 Task: Look for space in Uzhhorod, Ukraine from 12th August, 2023 to 16th August, 2023 for 8 adults in price range Rs.10000 to Rs.16000. Place can be private room with 8 bedrooms having 8 beds and 8 bathrooms. Property type can be house, flat, guest house, hotel. Amenities needed are: wifi, TV, free parkinig on premises, gym, breakfast. Booking option can be shelf check-in. Required host language is English.
Action: Mouse moved to (435, 91)
Screenshot: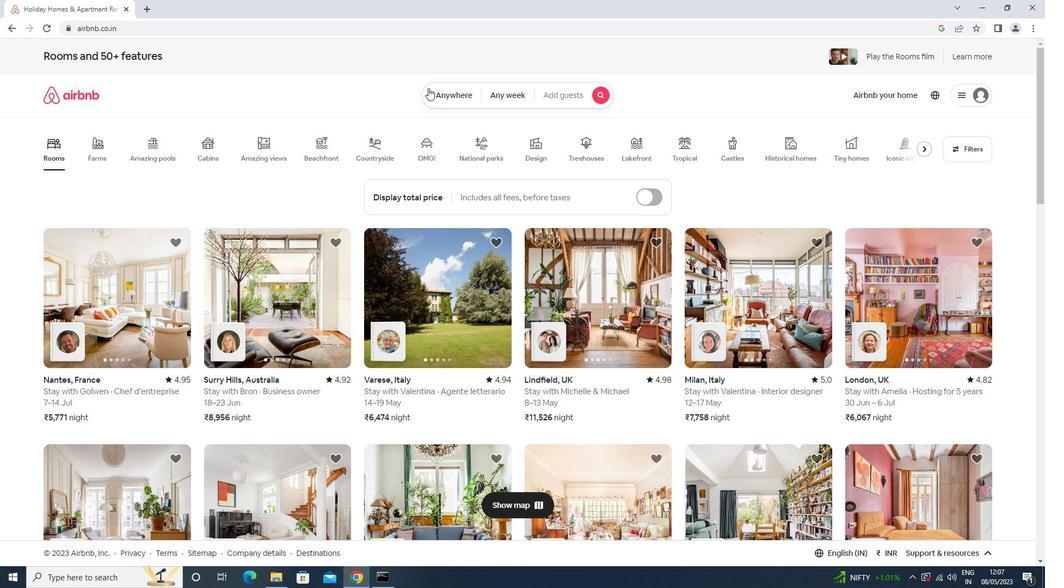 
Action: Mouse pressed left at (435, 91)
Screenshot: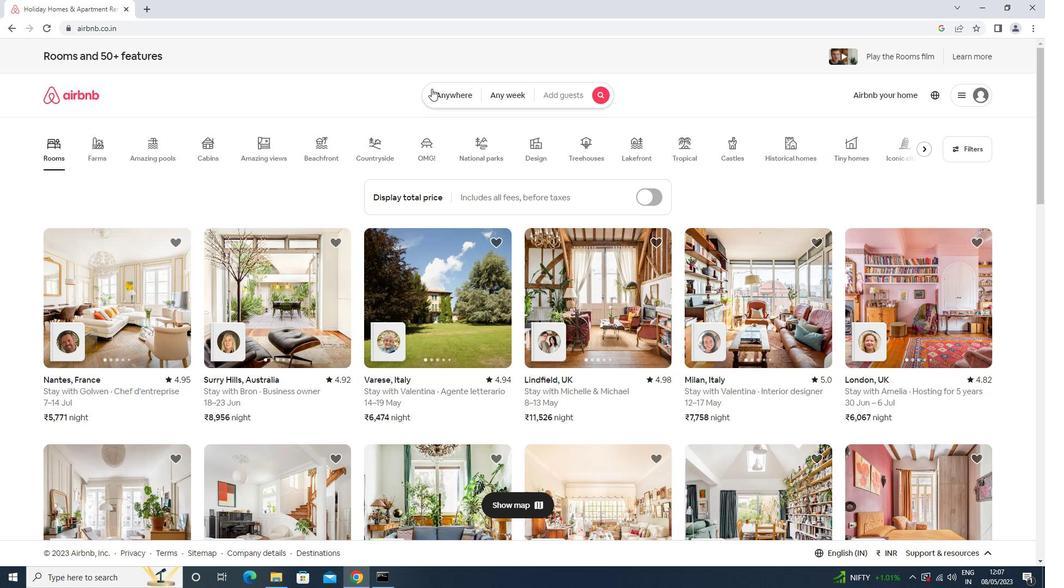 
Action: Mouse moved to (367, 136)
Screenshot: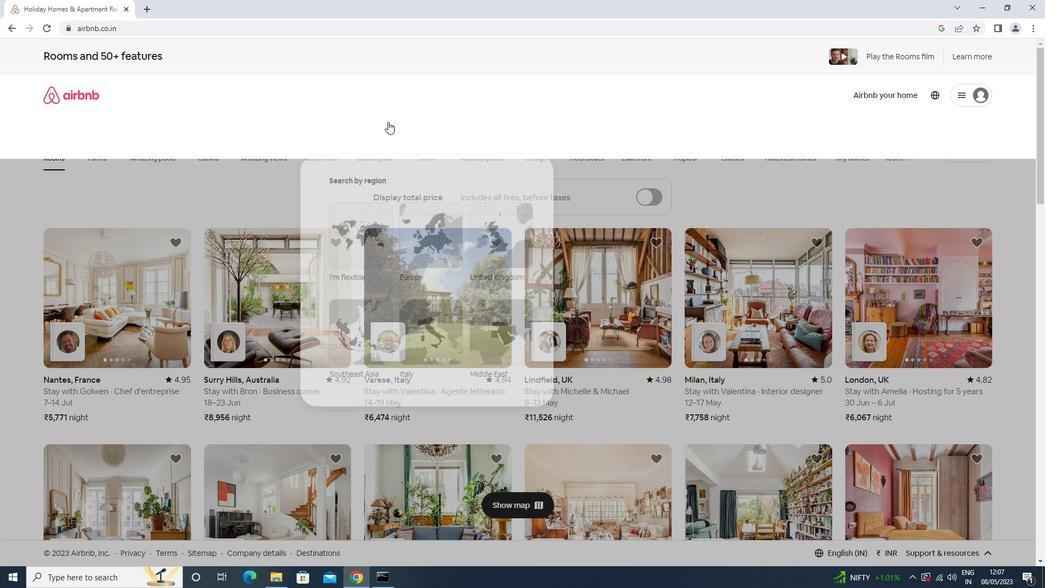 
Action: Mouse pressed left at (367, 136)
Screenshot: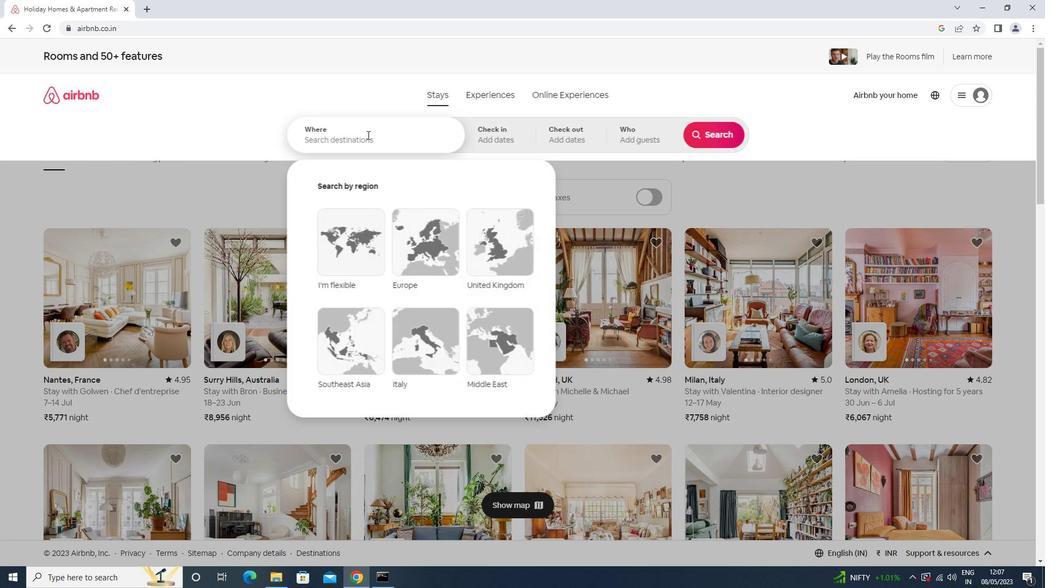 
Action: Key pressed <Key.shift>UZHHOROD,<Key.space><Key.shift><Key.shift><Key.shift><Key.shift><Key.shift><Key.shift><Key.shift><Key.shift><Key.shift><Key.shift><Key.shift>UL<Key.backspace>KRAIRE<Key.enter>
Screenshot: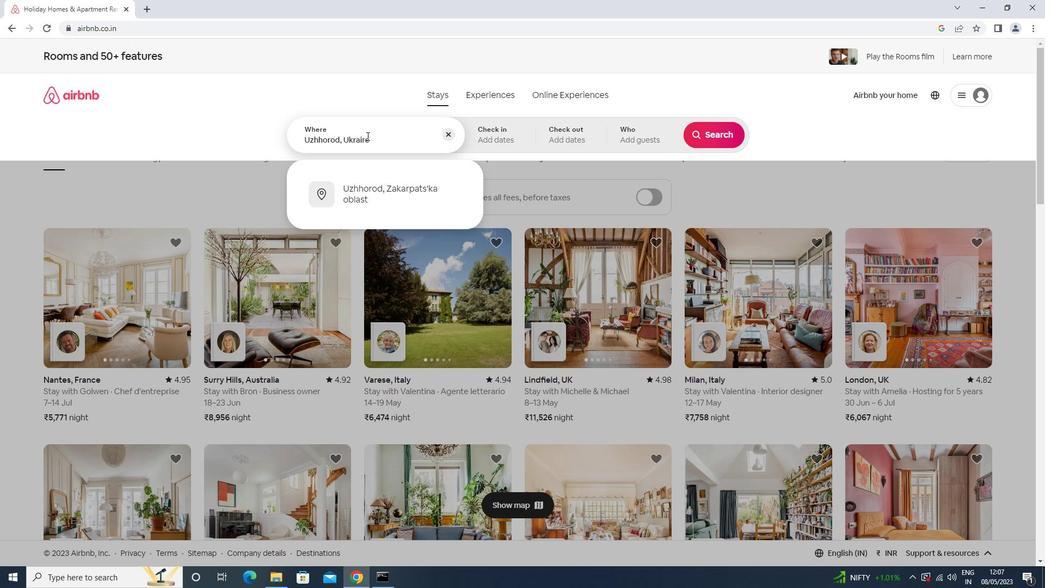 
Action: Mouse moved to (713, 222)
Screenshot: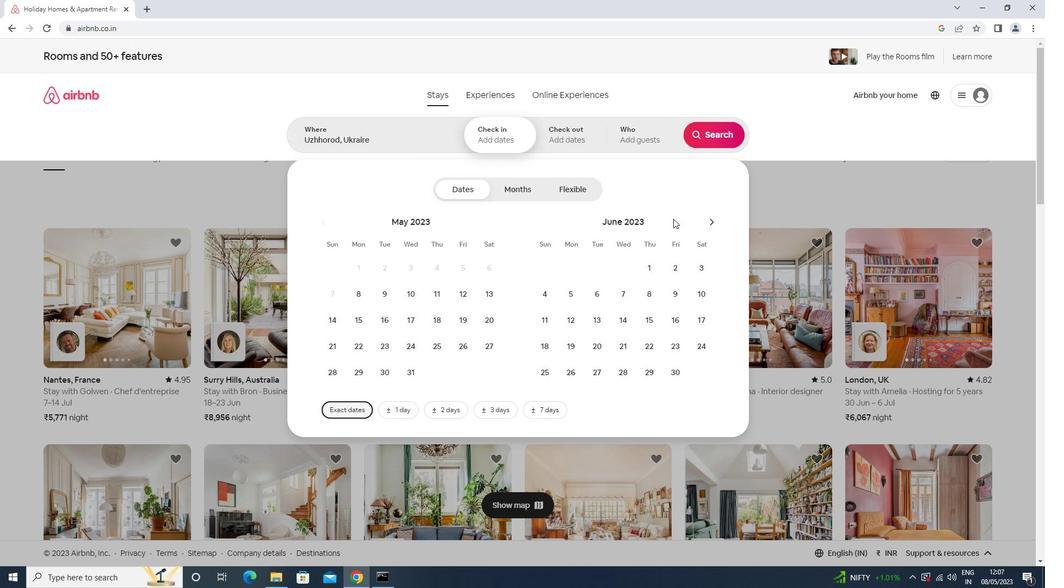 
Action: Mouse pressed left at (713, 222)
Screenshot: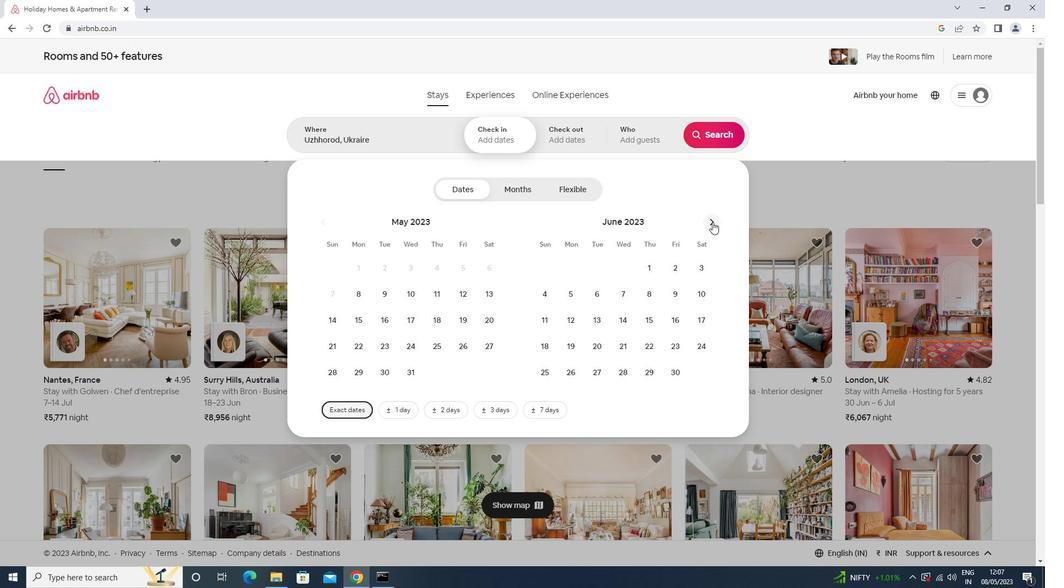 
Action: Mouse moved to (714, 222)
Screenshot: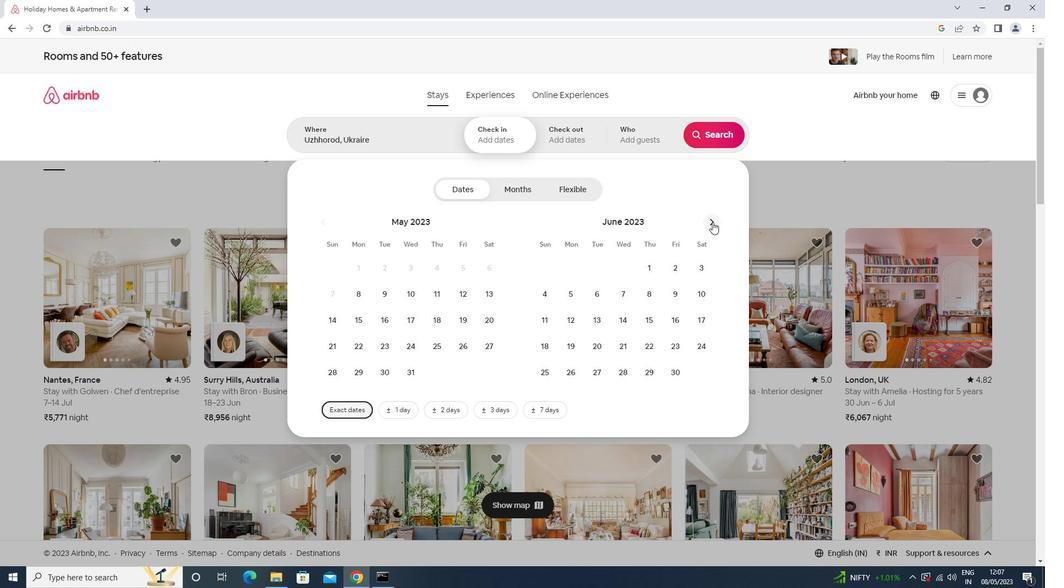 
Action: Mouse pressed left at (714, 222)
Screenshot: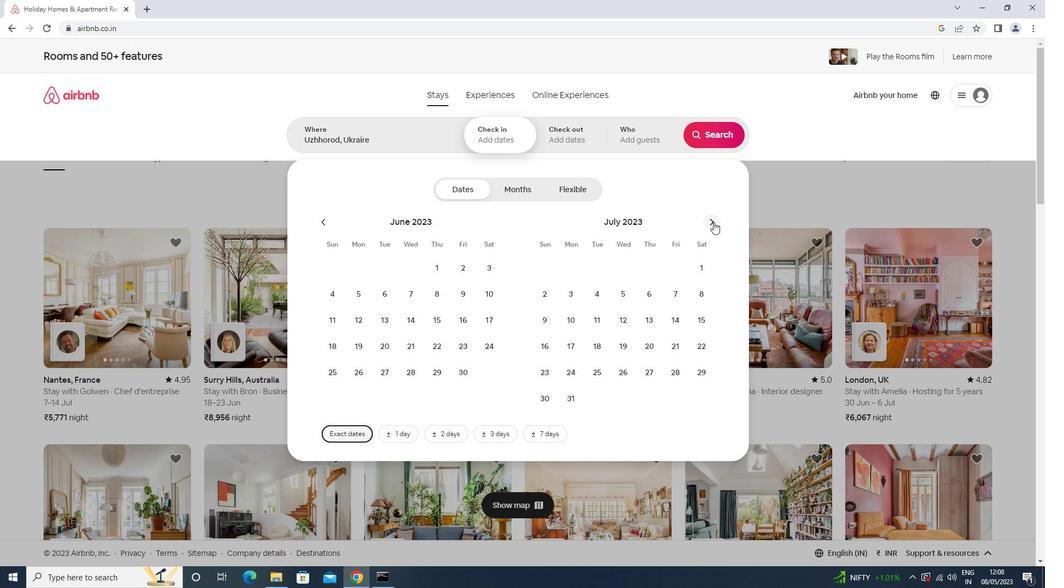 
Action: Mouse moved to (700, 294)
Screenshot: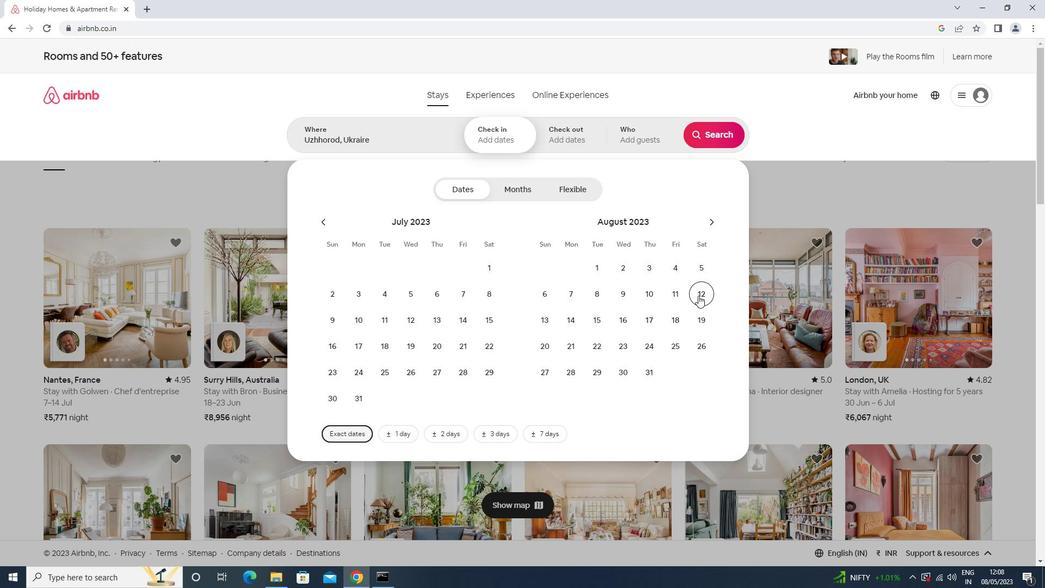 
Action: Mouse pressed left at (700, 294)
Screenshot: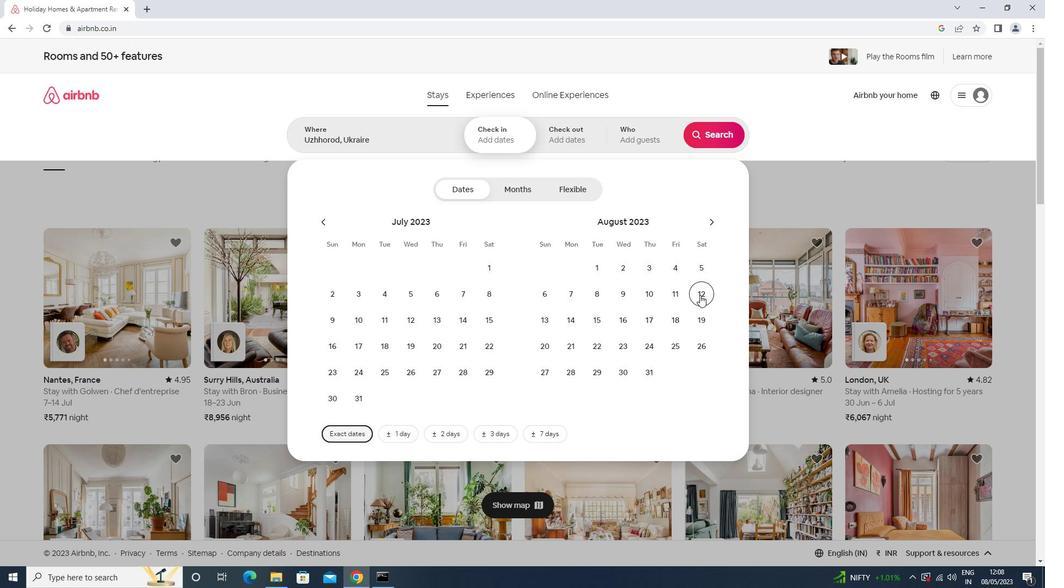 
Action: Mouse moved to (705, 312)
Screenshot: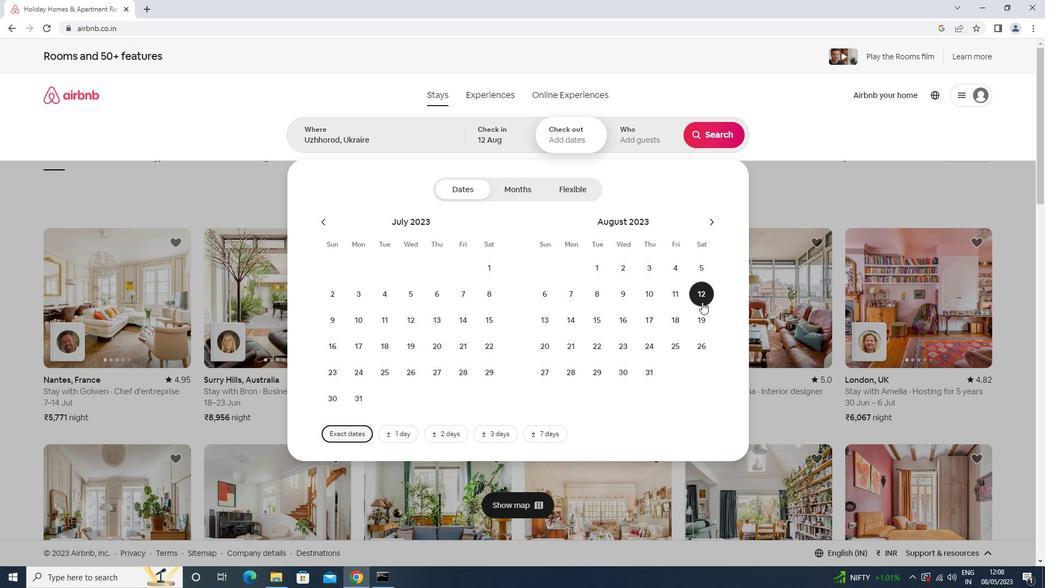 
Action: Mouse pressed left at (705, 312)
Screenshot: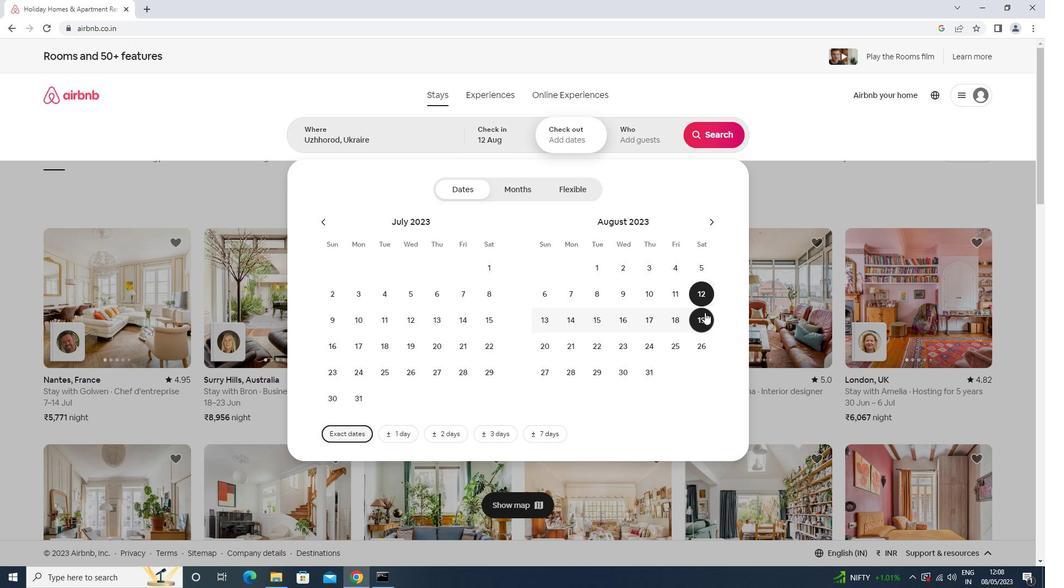 
Action: Mouse moved to (641, 139)
Screenshot: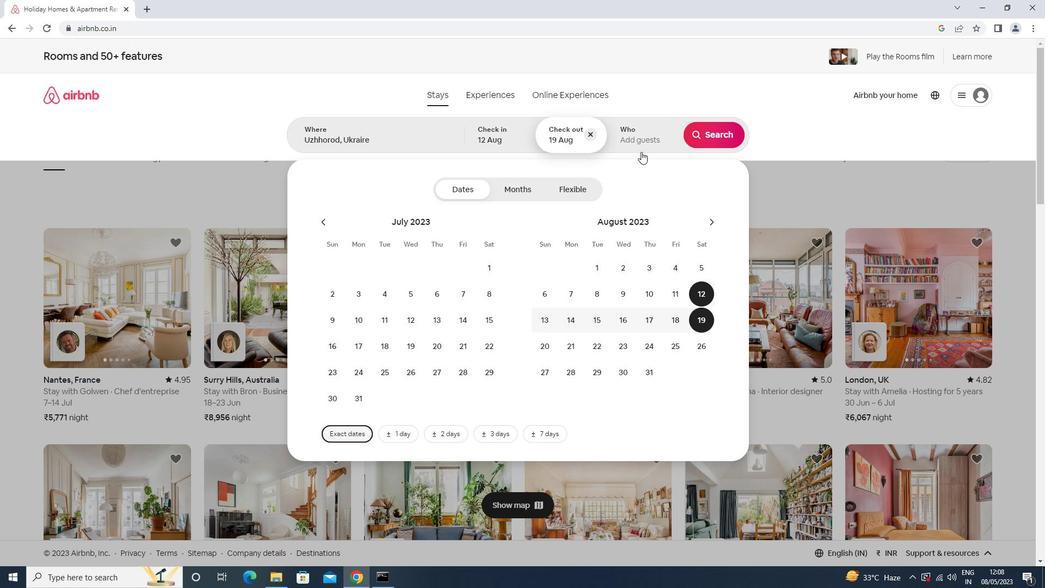 
Action: Mouse pressed left at (641, 139)
Screenshot: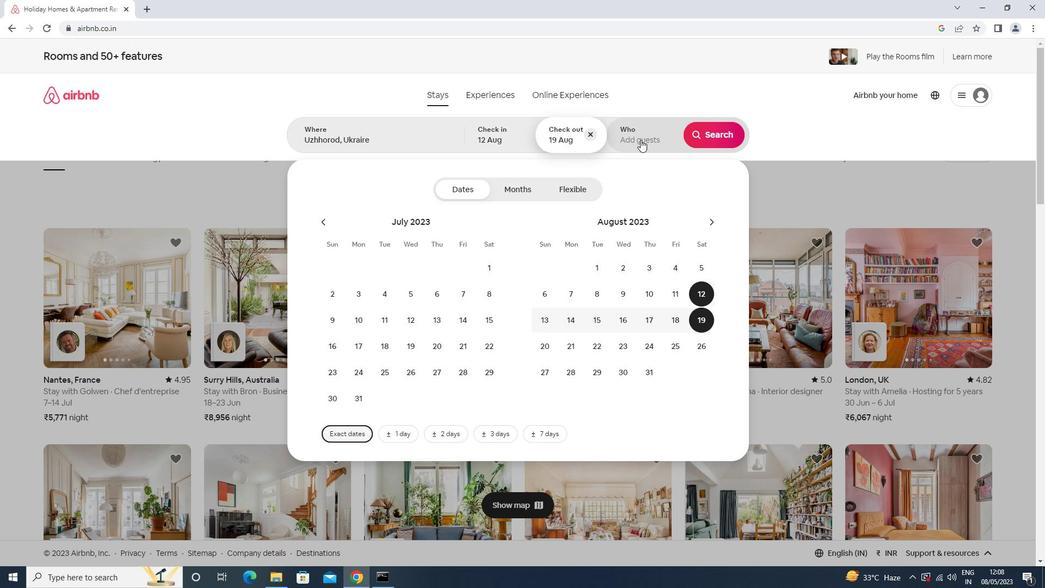 
Action: Mouse moved to (712, 189)
Screenshot: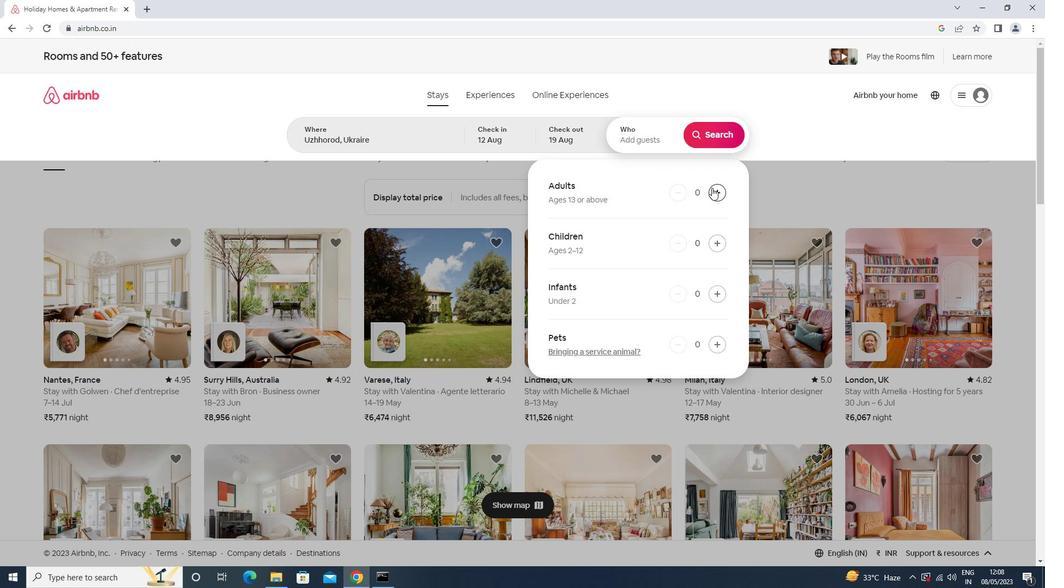 
Action: Mouse pressed left at (712, 189)
Screenshot: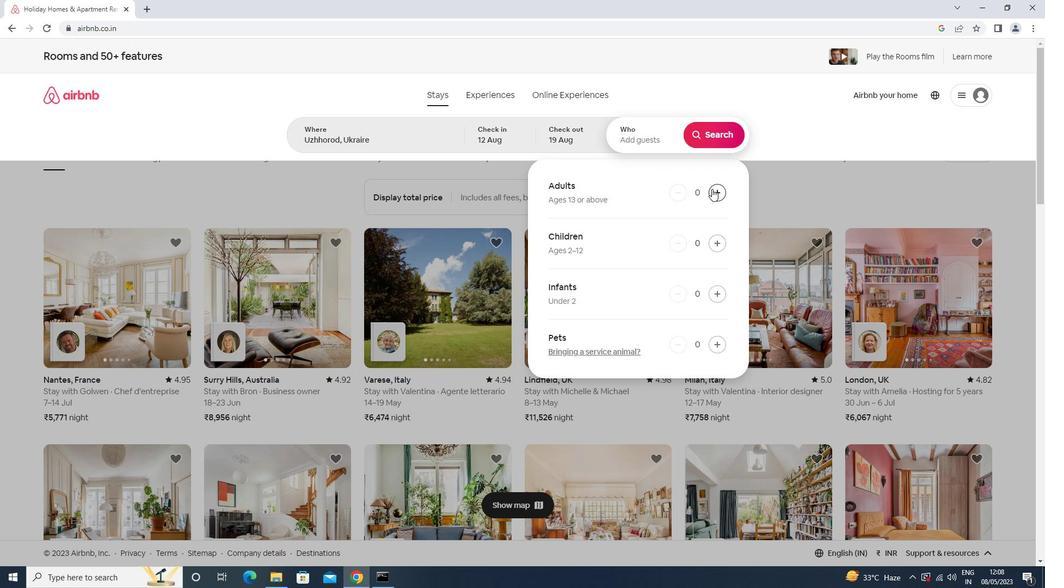 
Action: Mouse pressed left at (712, 189)
Screenshot: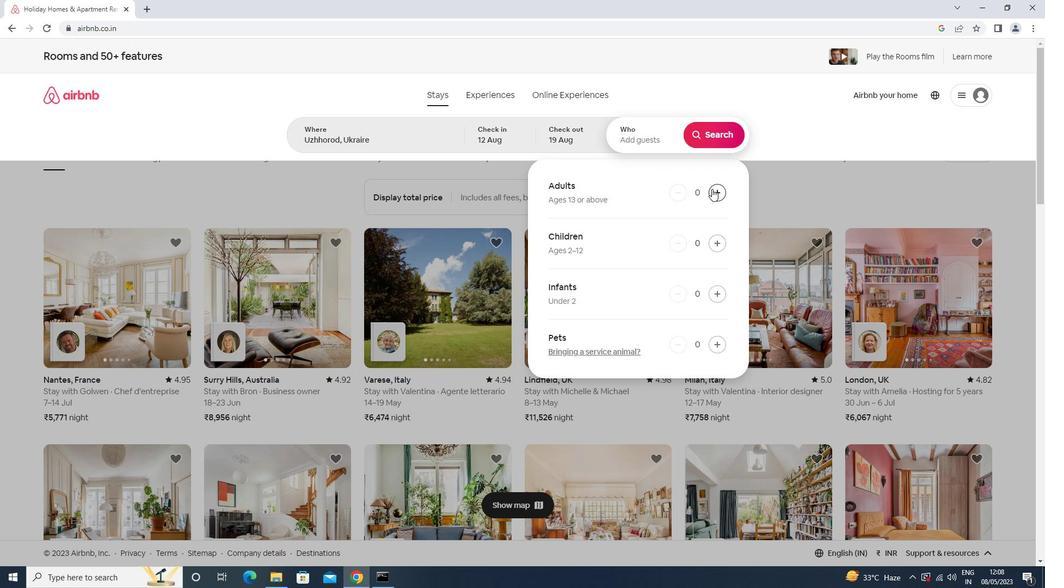 
Action: Mouse pressed left at (712, 189)
Screenshot: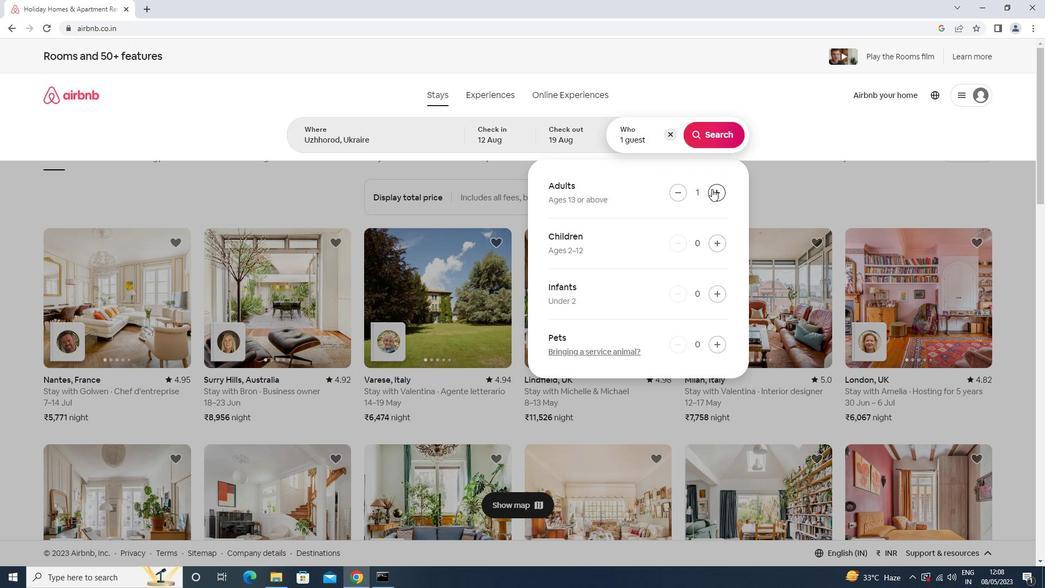 
Action: Mouse moved to (712, 189)
Screenshot: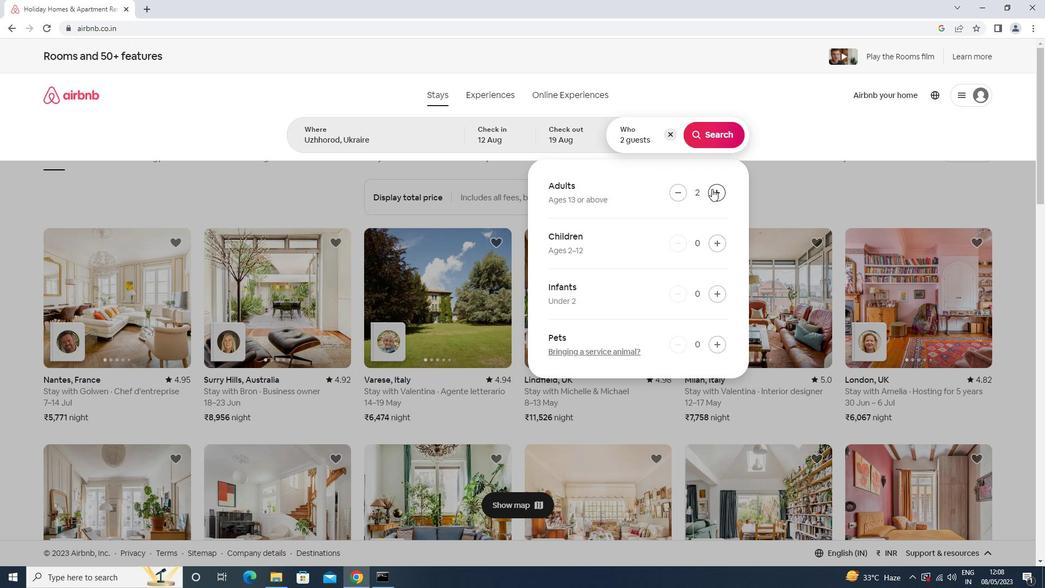 
Action: Mouse pressed left at (712, 189)
Screenshot: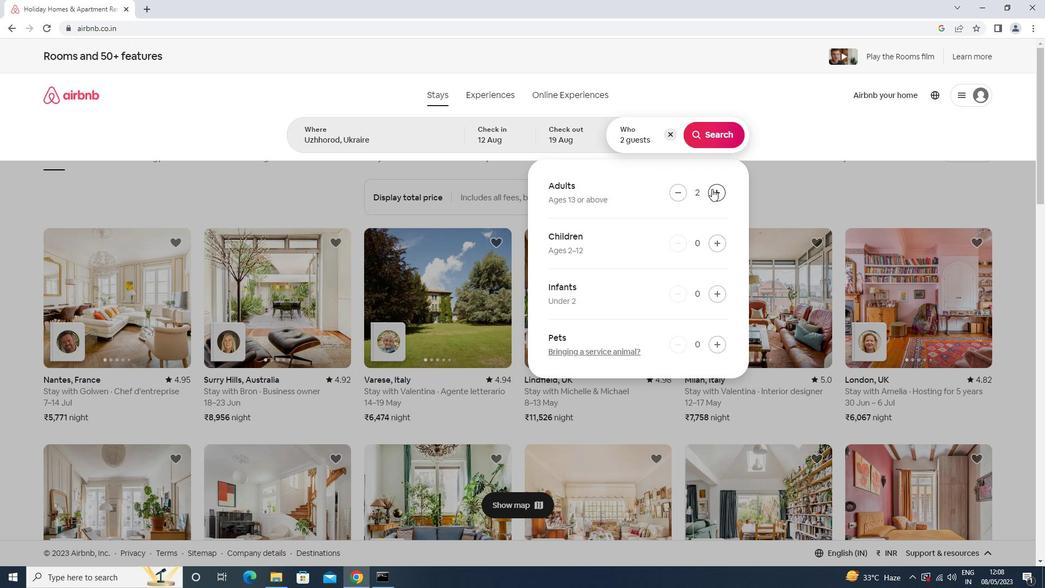 
Action: Mouse pressed left at (712, 189)
Screenshot: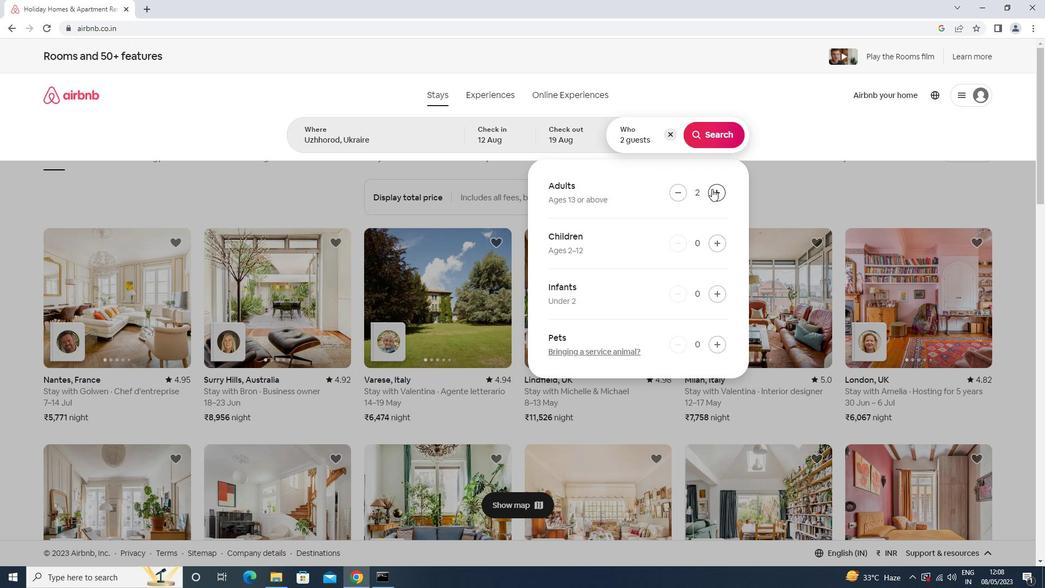 
Action: Mouse pressed left at (712, 189)
Screenshot: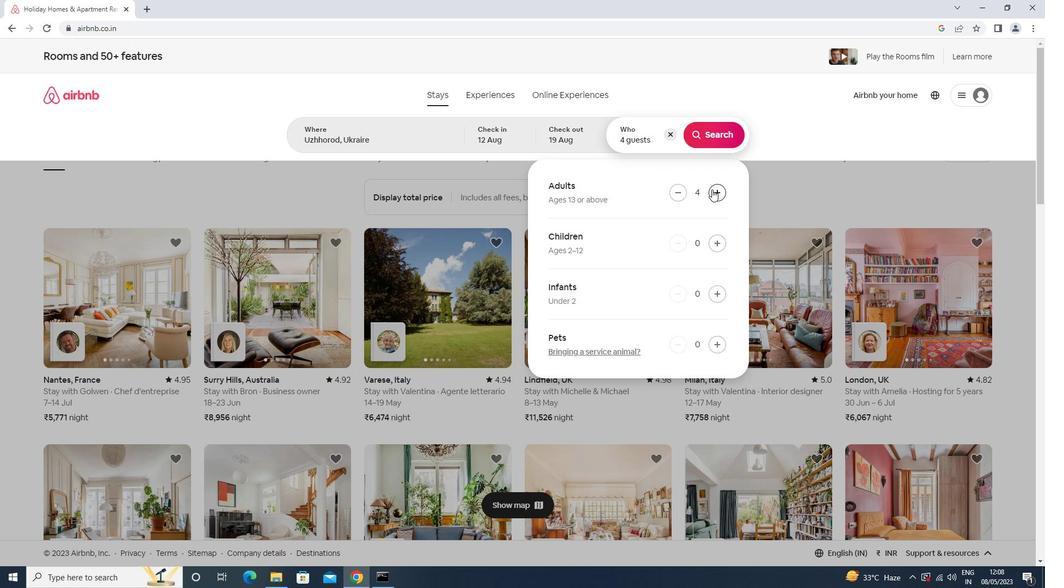 
Action: Mouse pressed left at (712, 189)
Screenshot: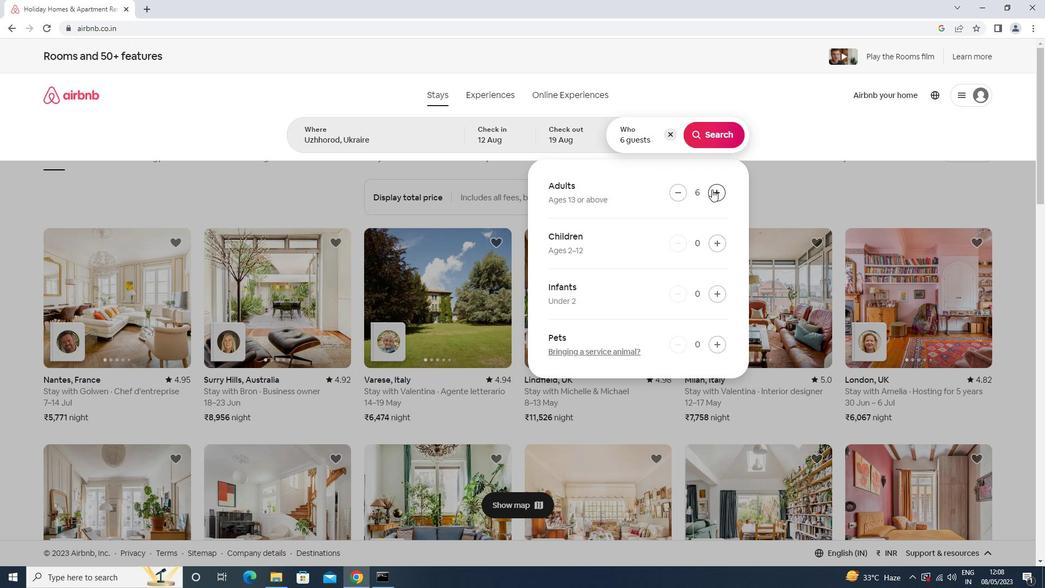 
Action: Mouse pressed left at (712, 189)
Screenshot: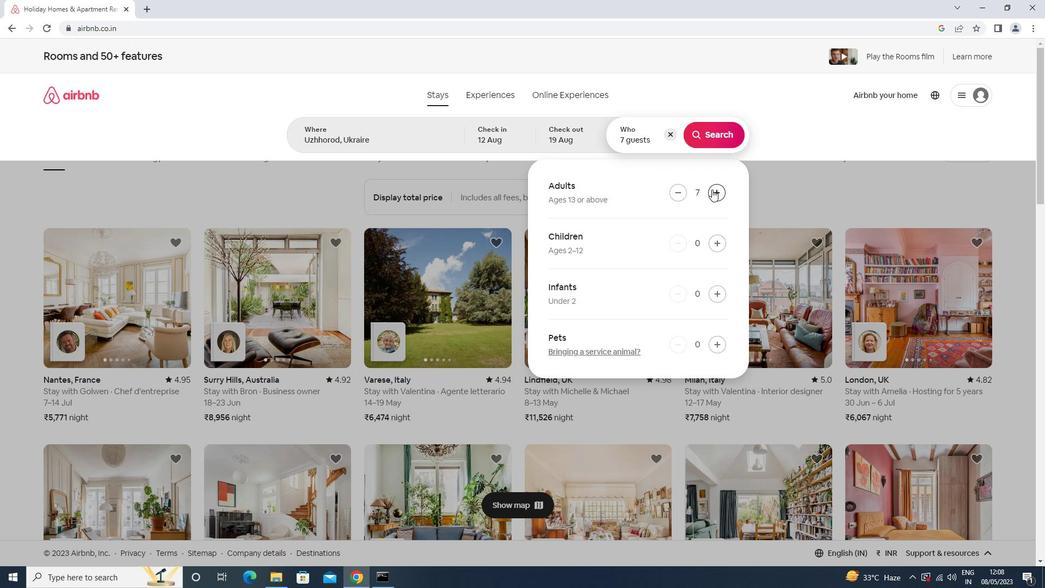 
Action: Mouse moved to (712, 130)
Screenshot: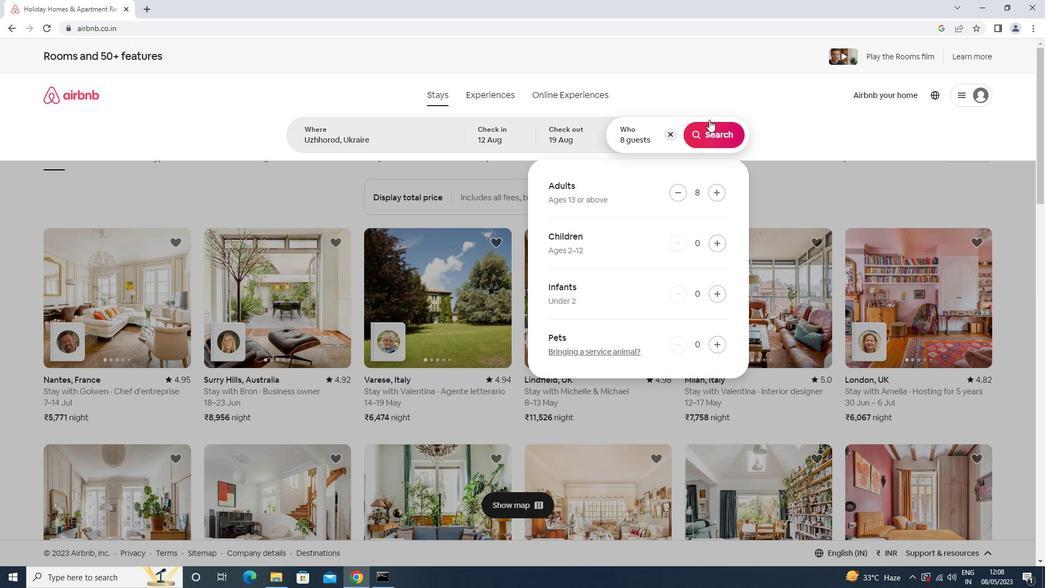 
Action: Mouse pressed left at (712, 130)
Screenshot: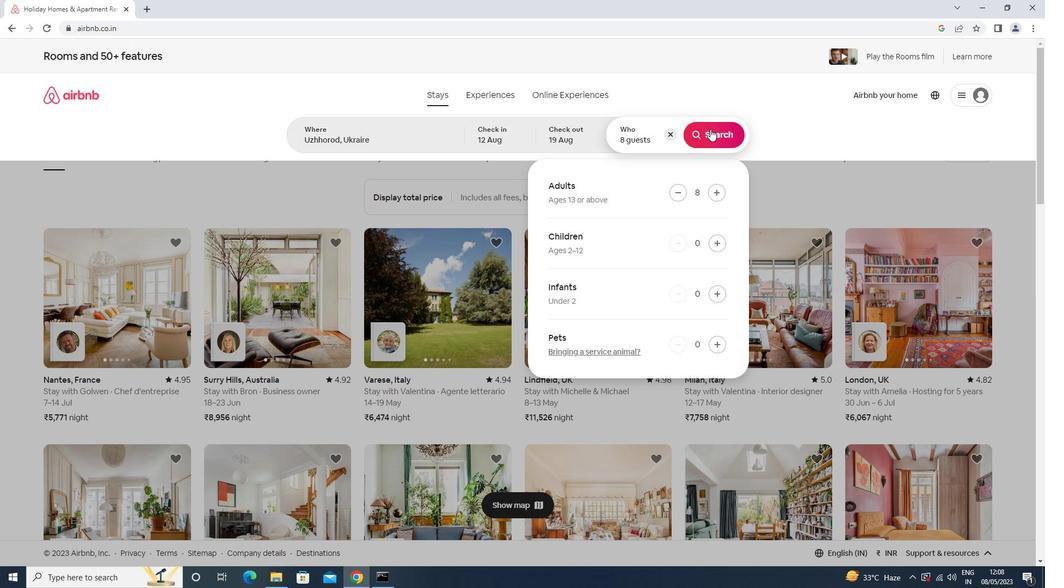 
Action: Mouse moved to (989, 103)
Screenshot: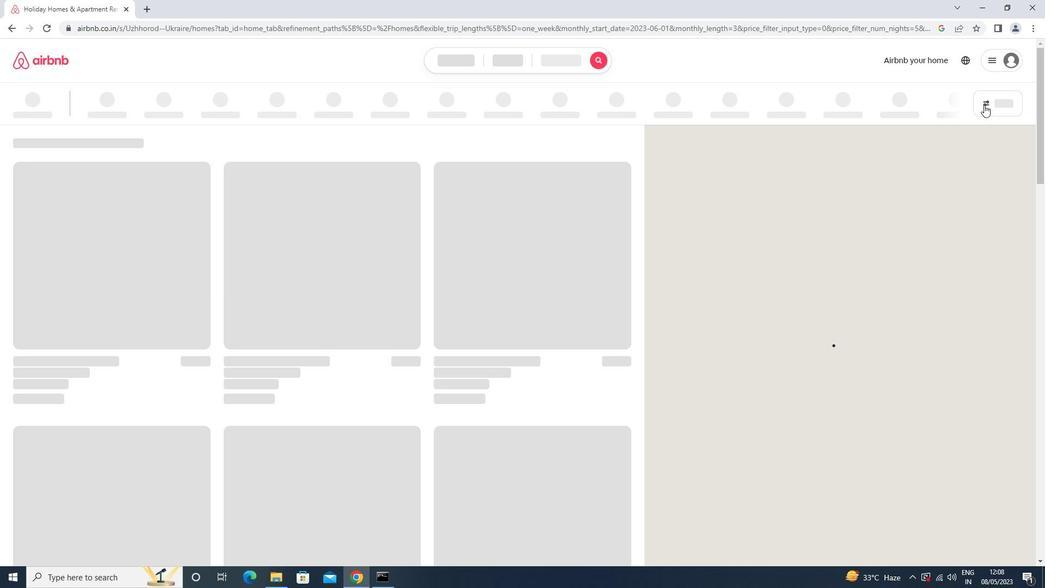 
Action: Mouse pressed left at (989, 103)
Screenshot: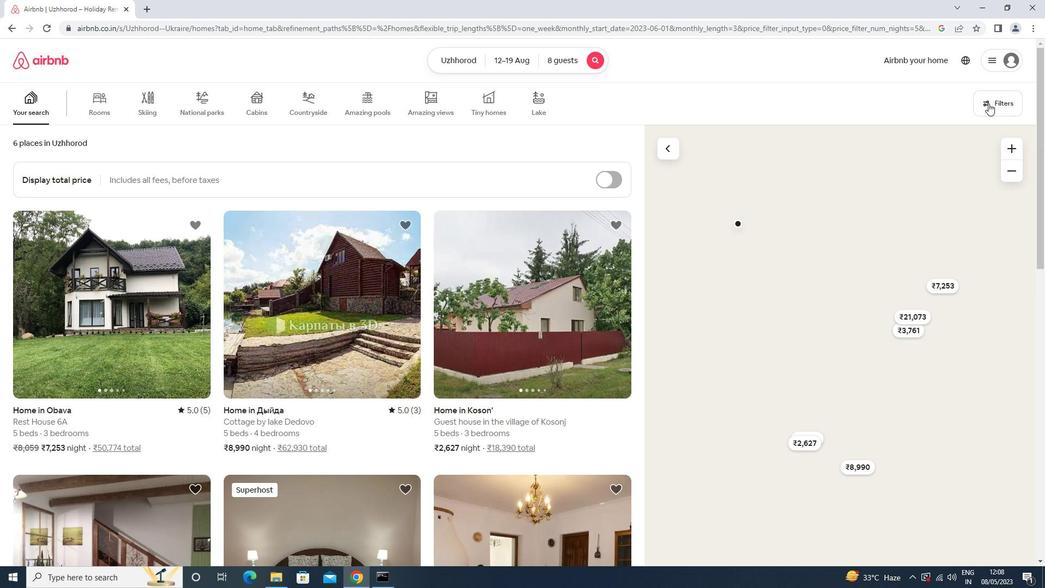 
Action: Mouse moved to (490, 369)
Screenshot: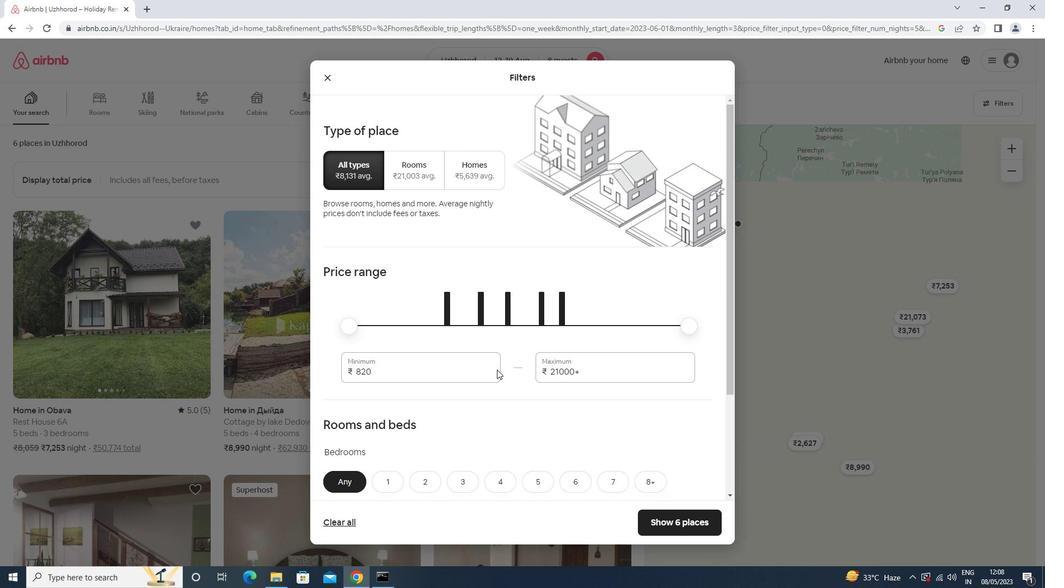 
Action: Mouse pressed left at (490, 369)
Screenshot: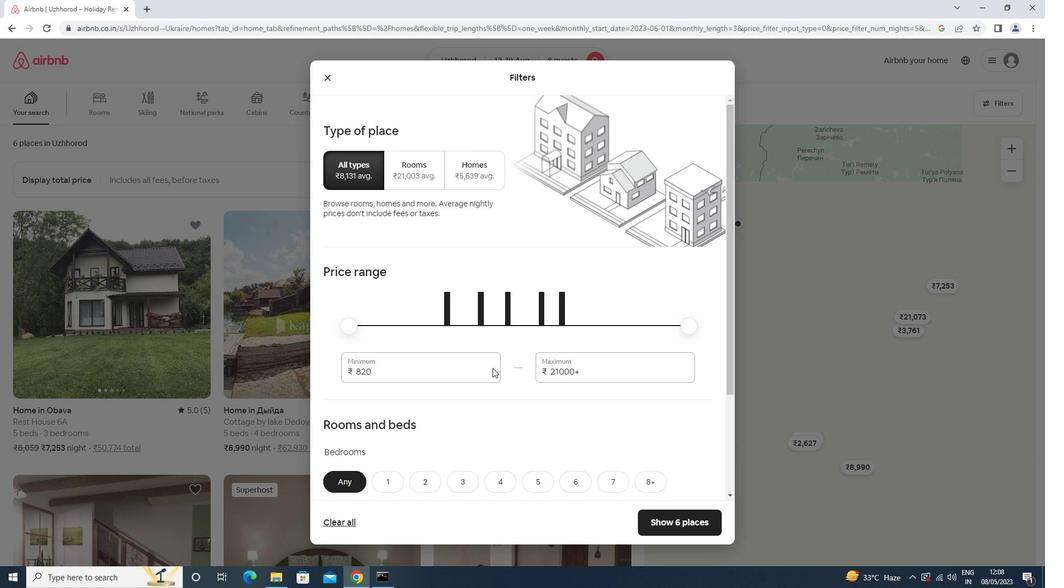 
Action: Key pressed <Key.backspace><Key.backspace><Key.backspace><Key.backspace>10000<Key.tab>16000
Screenshot: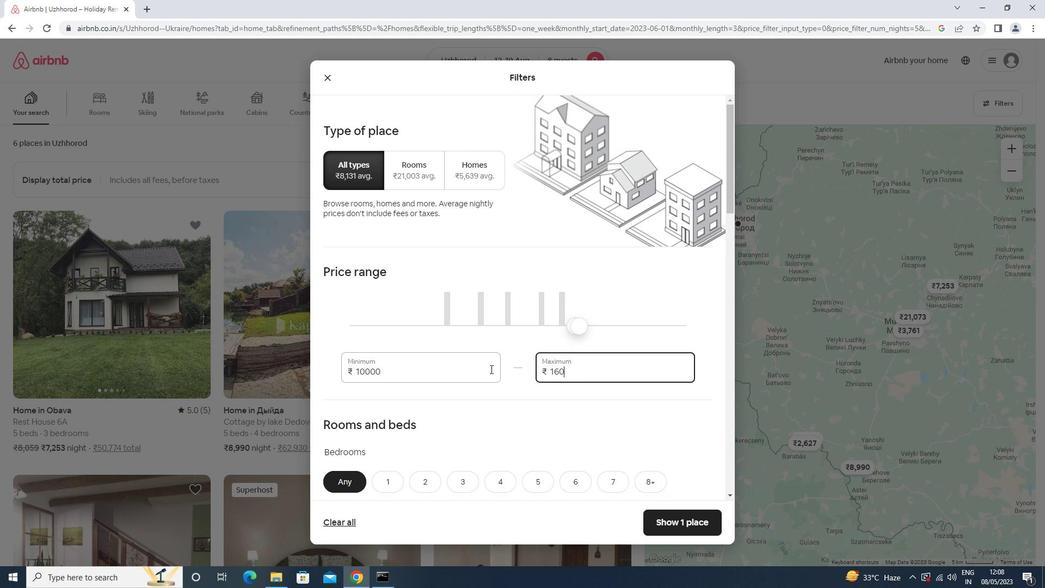 
Action: Mouse scrolled (490, 368) with delta (0, 0)
Screenshot: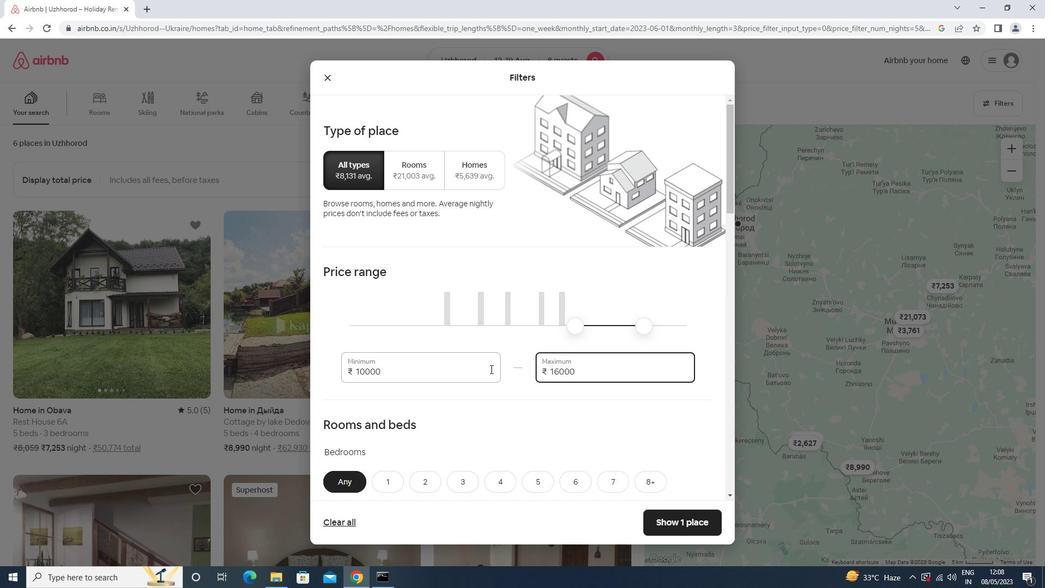 
Action: Mouse scrolled (490, 368) with delta (0, 0)
Screenshot: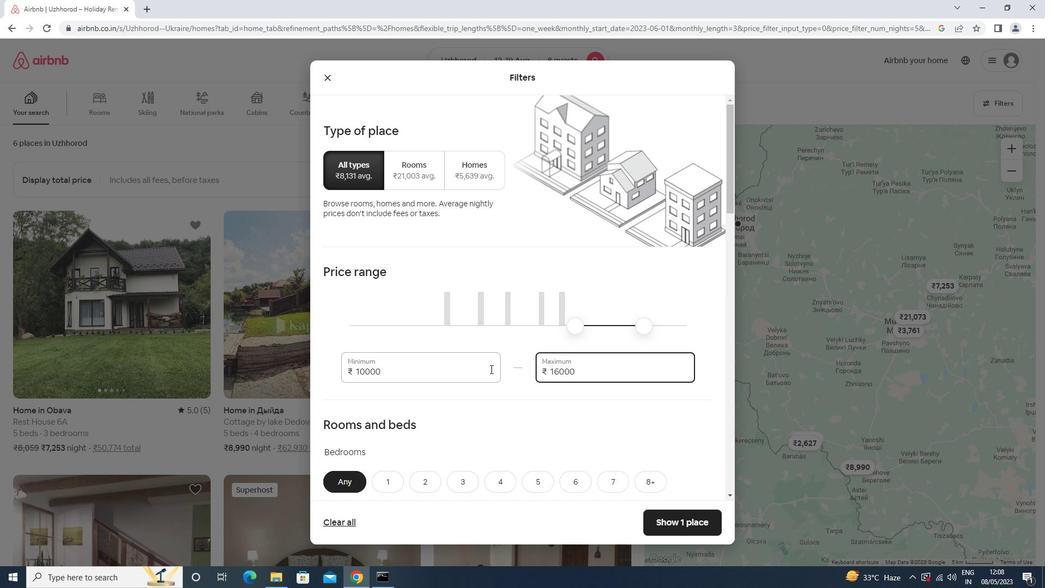 
Action: Mouse scrolled (490, 368) with delta (0, 0)
Screenshot: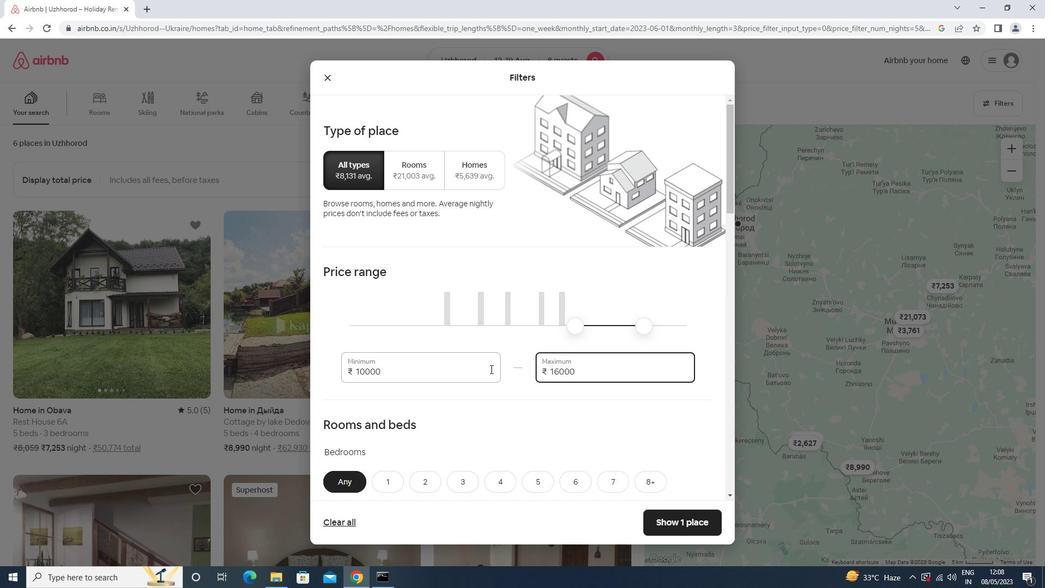 
Action: Mouse scrolled (490, 368) with delta (0, 0)
Screenshot: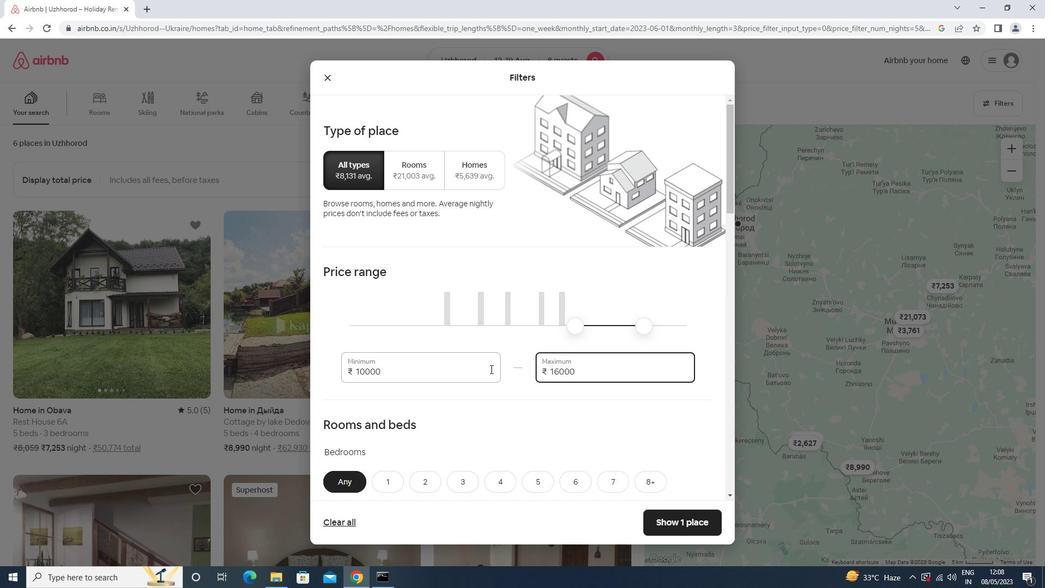 
Action: Mouse moved to (651, 266)
Screenshot: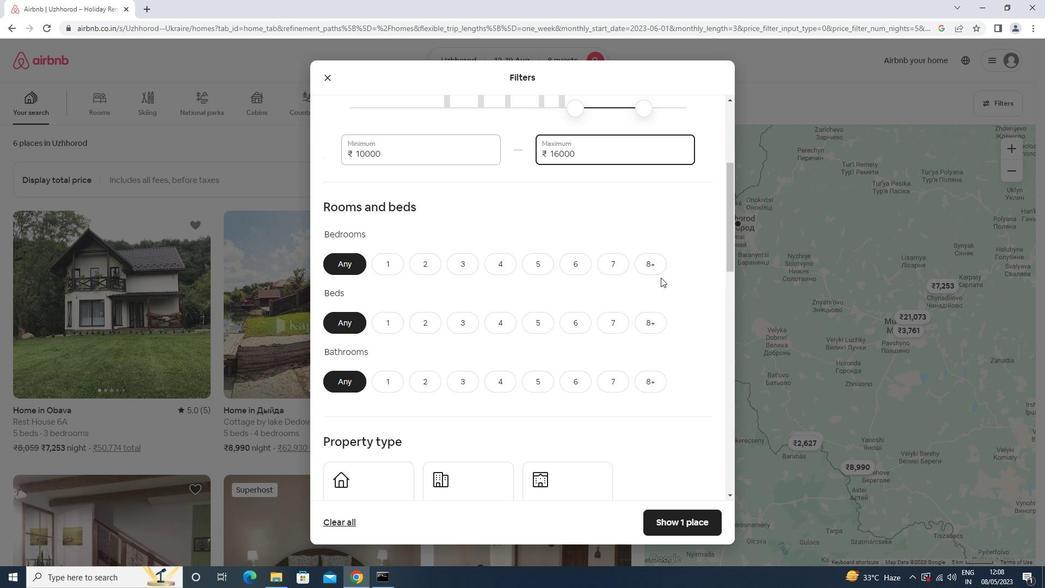 
Action: Mouse pressed left at (651, 266)
Screenshot: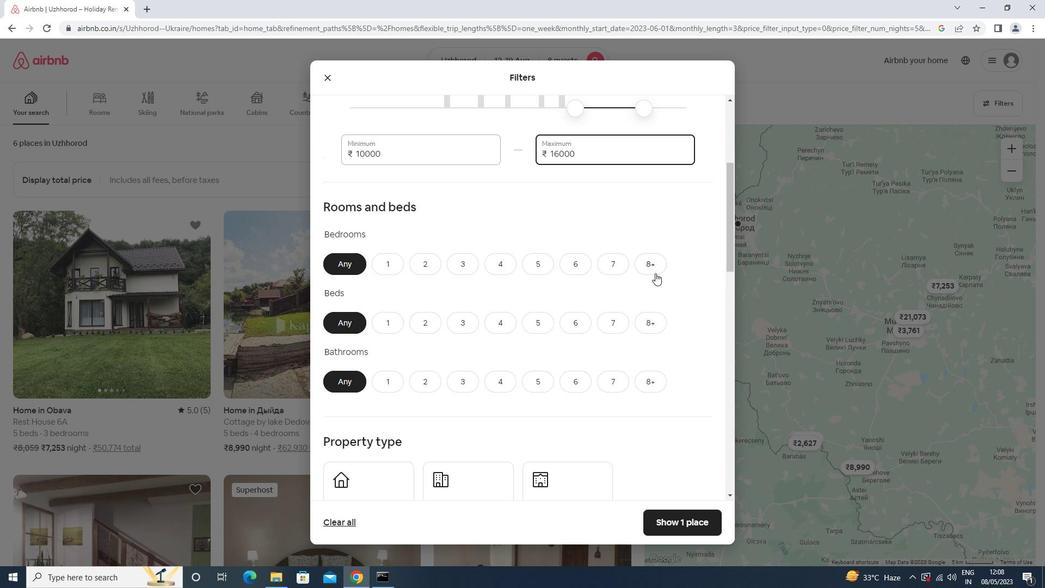
Action: Mouse moved to (650, 318)
Screenshot: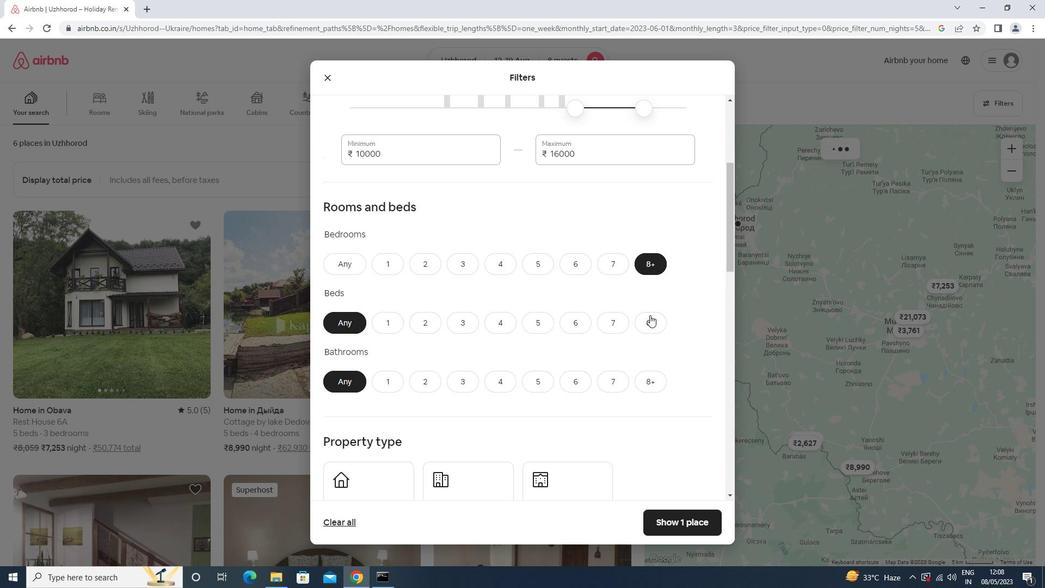 
Action: Mouse pressed left at (650, 318)
Screenshot: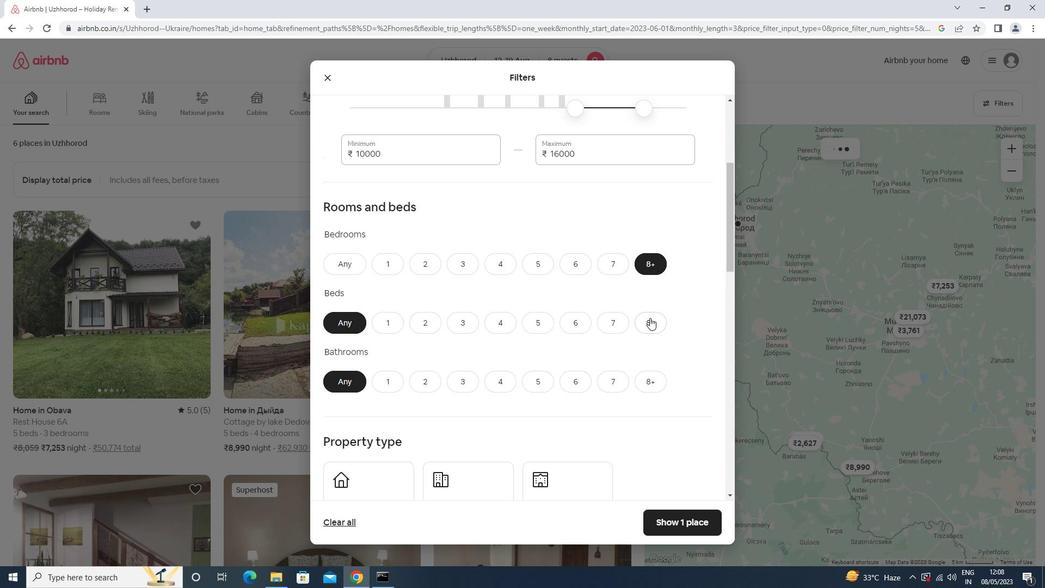 
Action: Mouse moved to (651, 374)
Screenshot: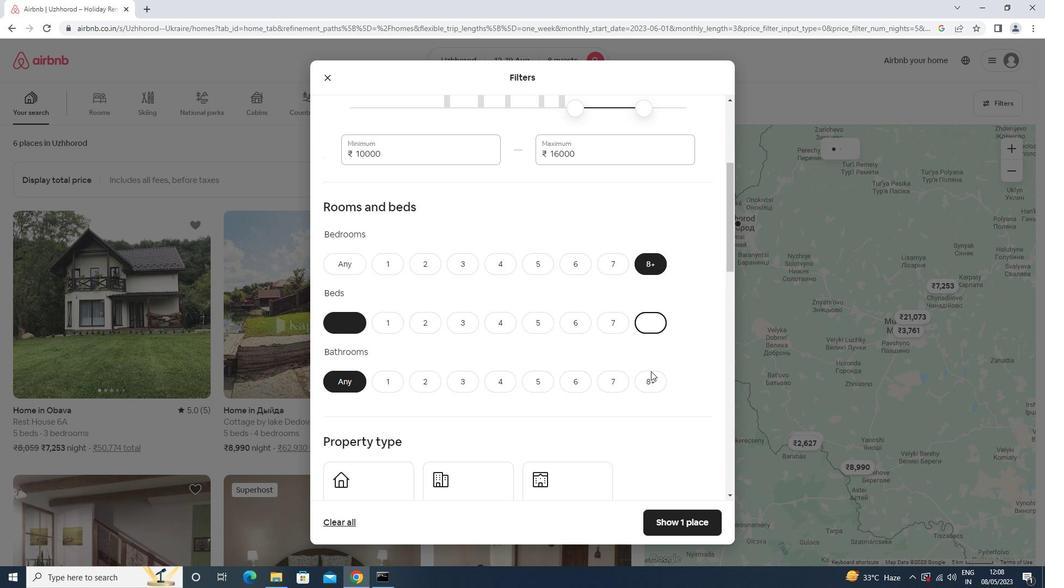 
Action: Mouse pressed left at (651, 374)
Screenshot: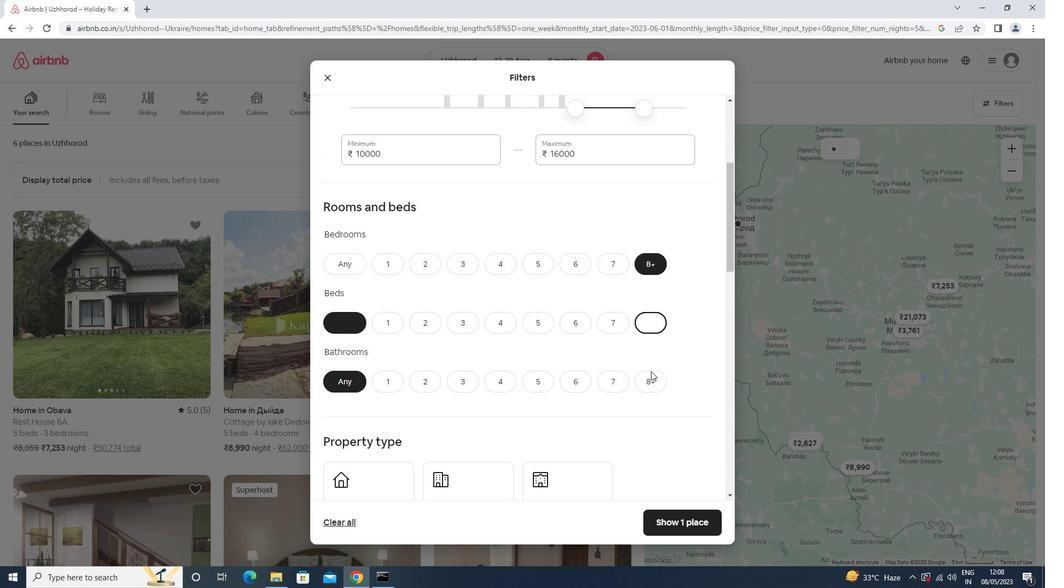 
Action: Mouse moved to (459, 347)
Screenshot: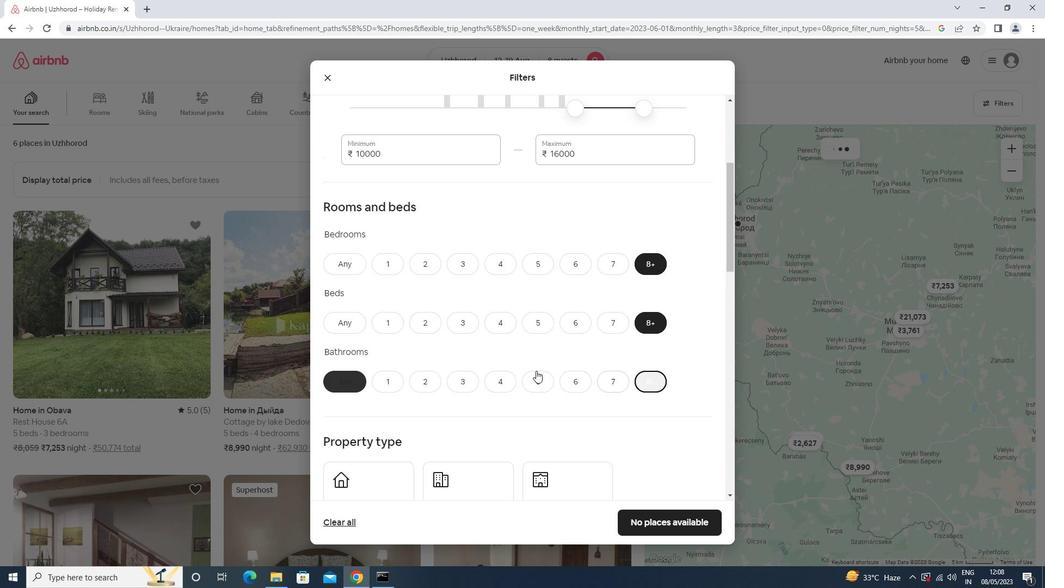 
Action: Mouse scrolled (459, 346) with delta (0, 0)
Screenshot: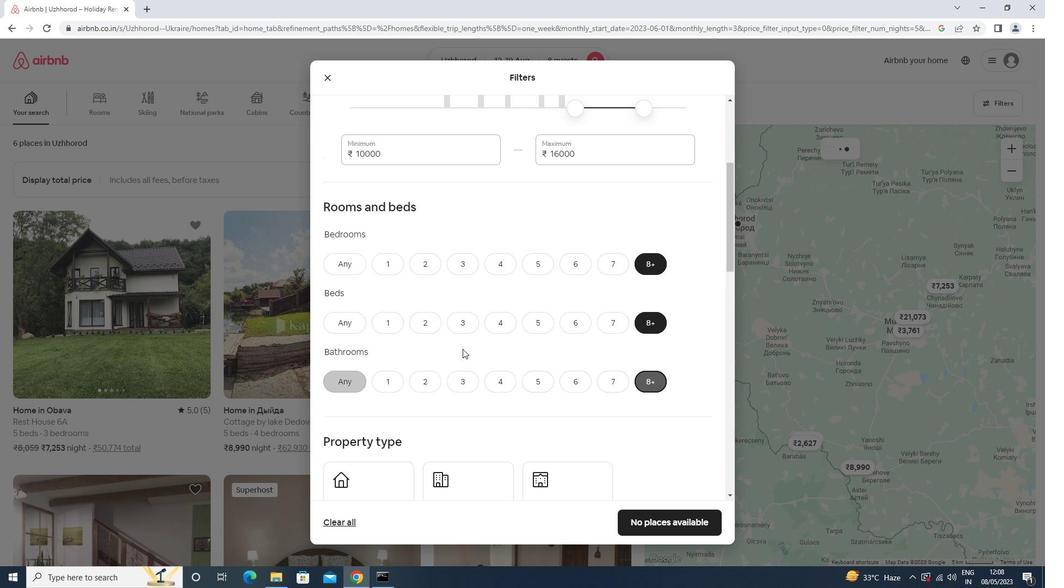 
Action: Mouse scrolled (459, 346) with delta (0, 0)
Screenshot: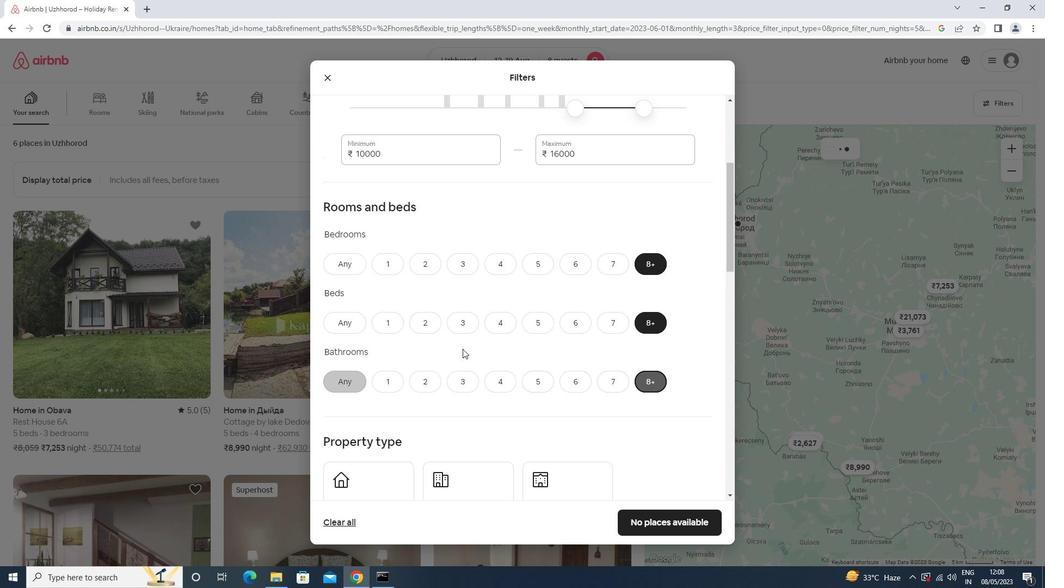 
Action: Mouse scrolled (459, 346) with delta (0, 0)
Screenshot: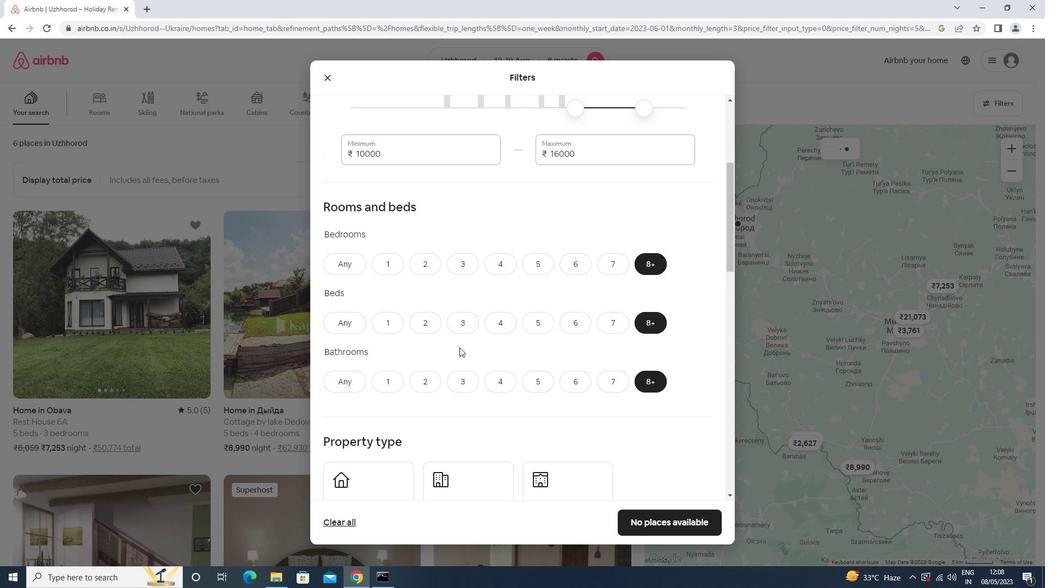 
Action: Mouse scrolled (459, 346) with delta (0, 0)
Screenshot: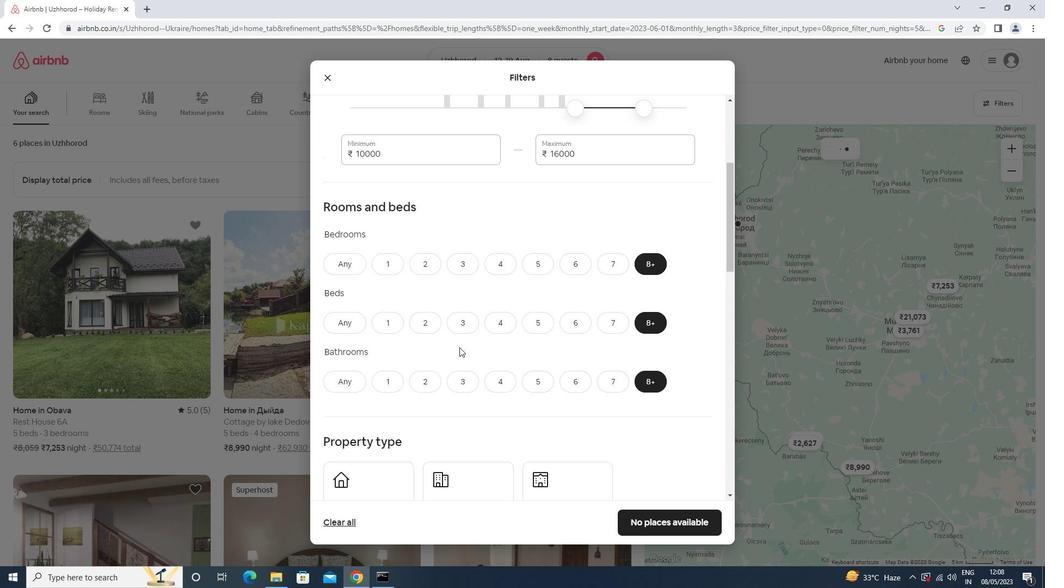 
Action: Mouse moved to (391, 295)
Screenshot: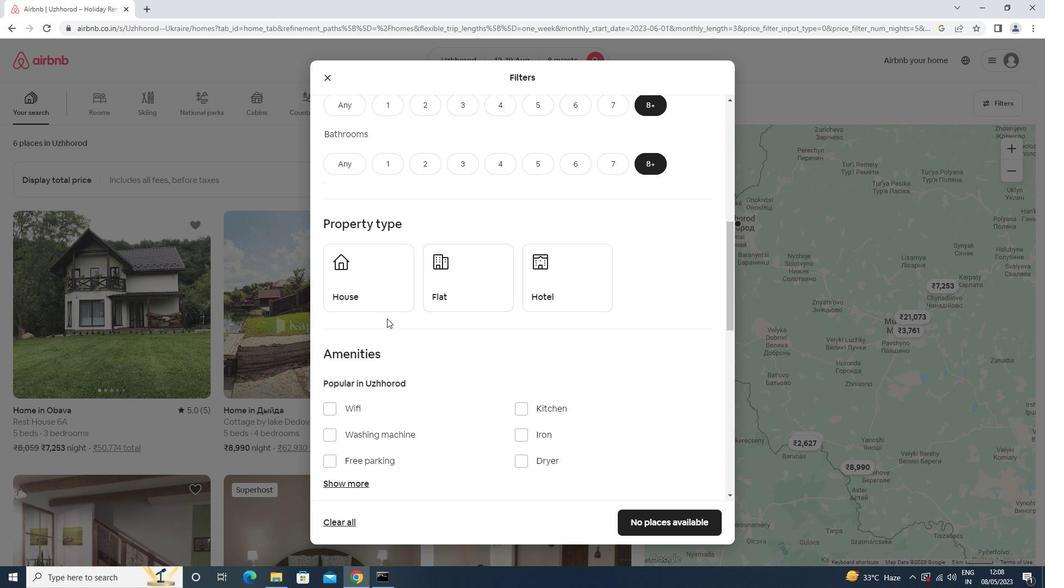 
Action: Mouse pressed left at (391, 295)
Screenshot: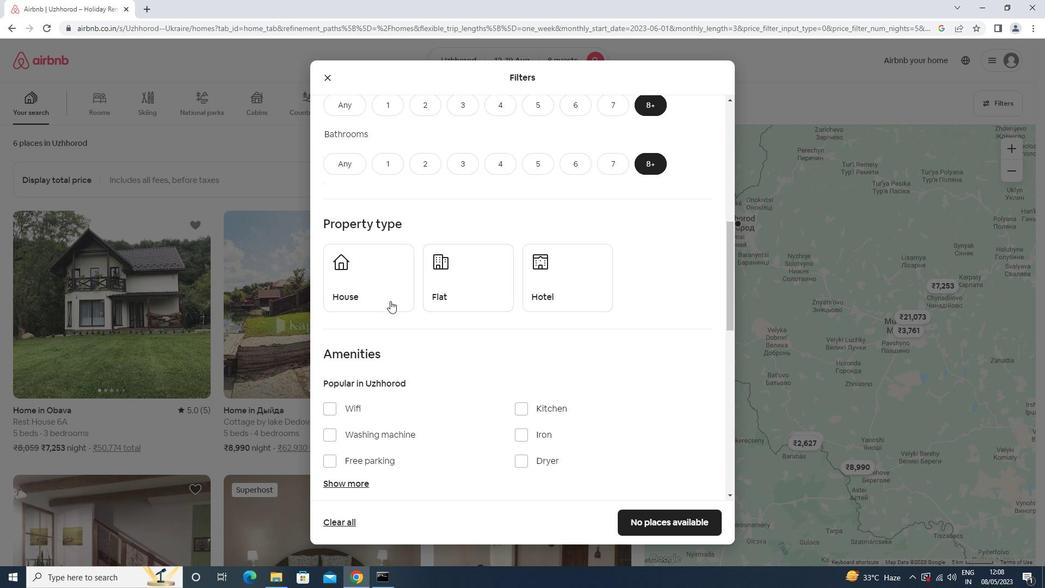 
Action: Mouse moved to (466, 280)
Screenshot: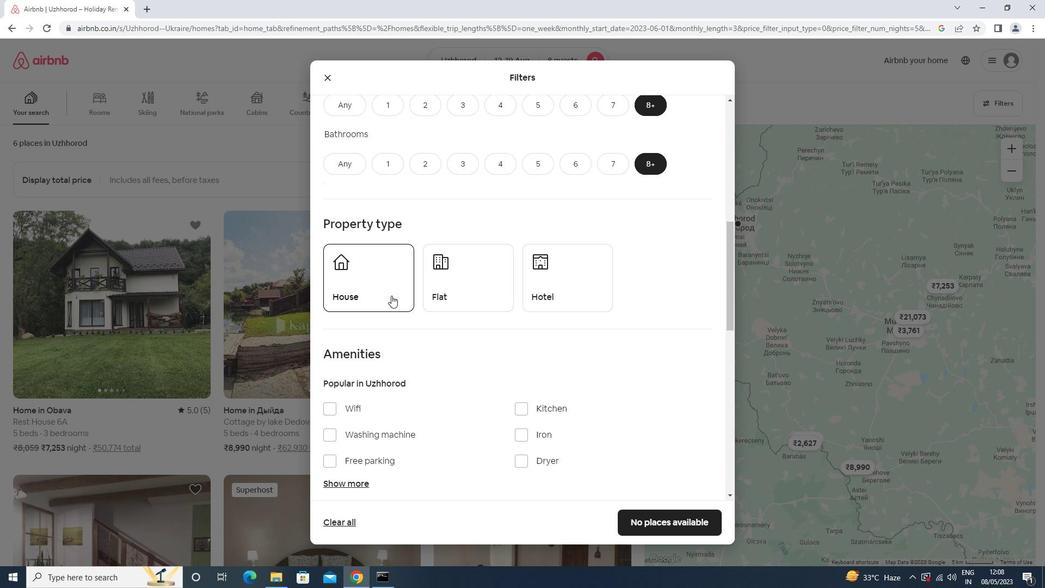 
Action: Mouse pressed left at (466, 280)
Screenshot: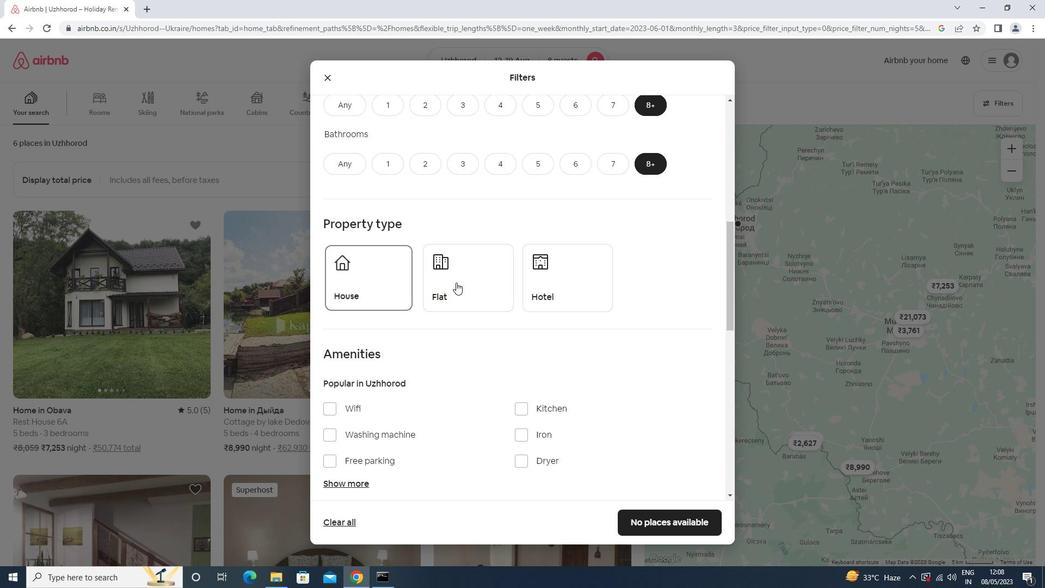 
Action: Mouse moved to (542, 290)
Screenshot: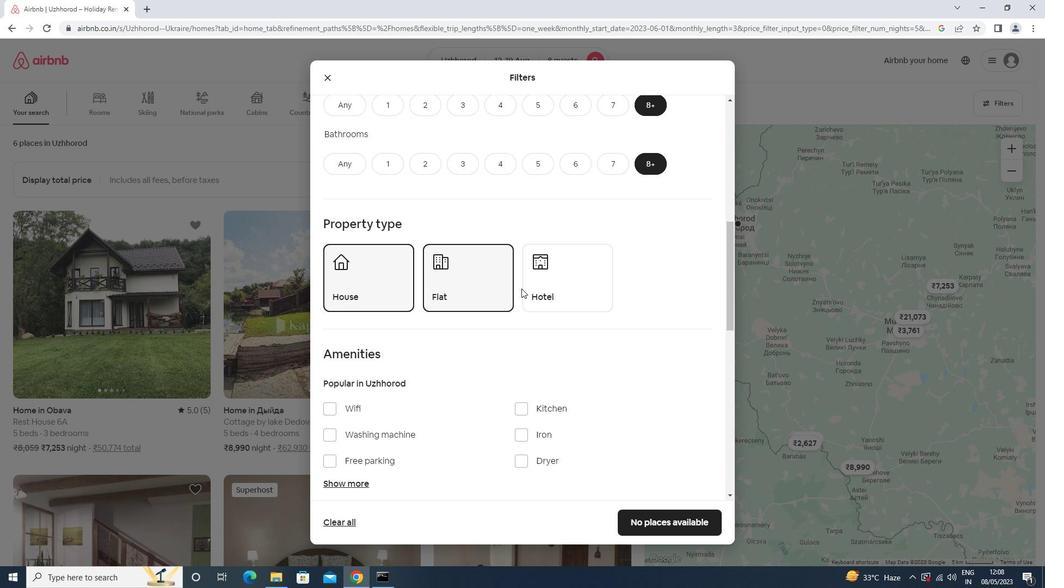 
Action: Mouse pressed left at (542, 290)
Screenshot: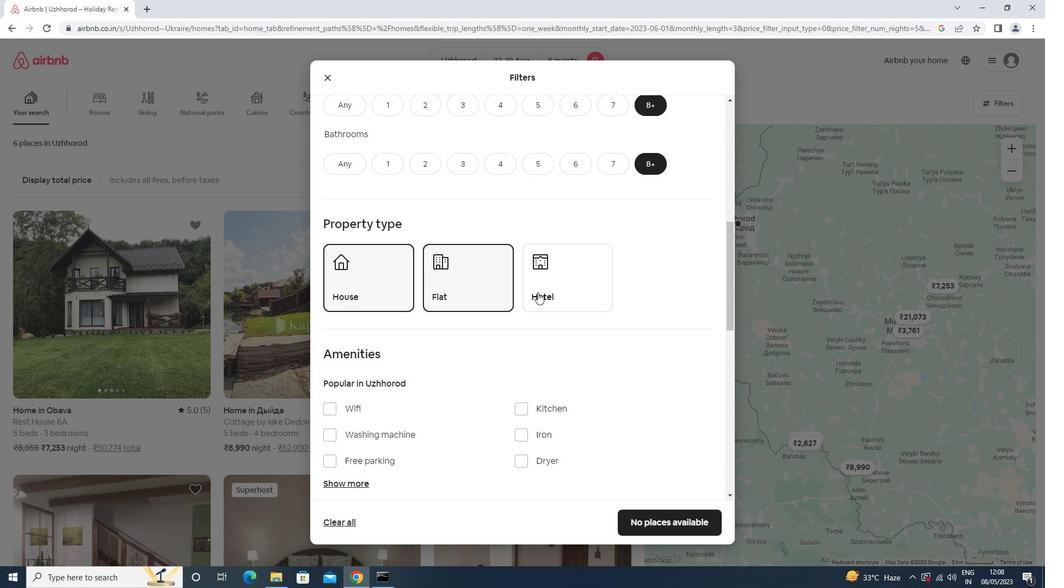 
Action: Mouse moved to (528, 301)
Screenshot: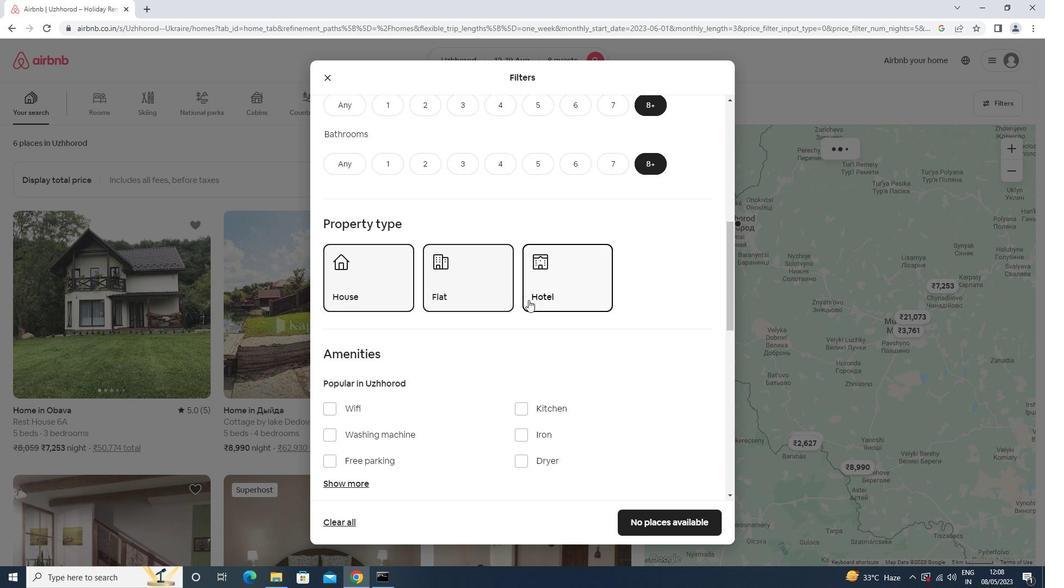 
Action: Mouse scrolled (528, 300) with delta (0, 0)
Screenshot: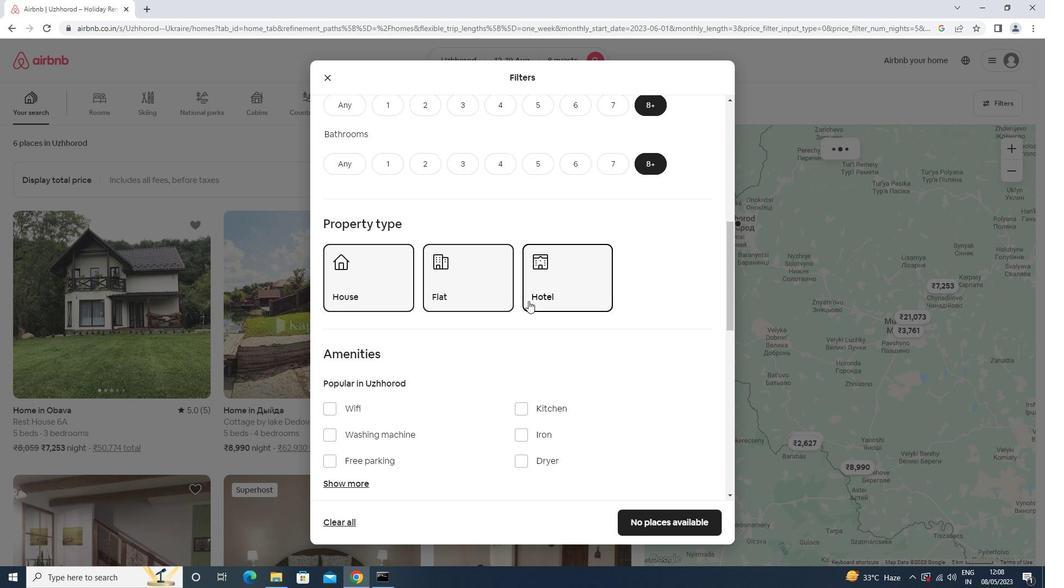 
Action: Mouse moved to (528, 301)
Screenshot: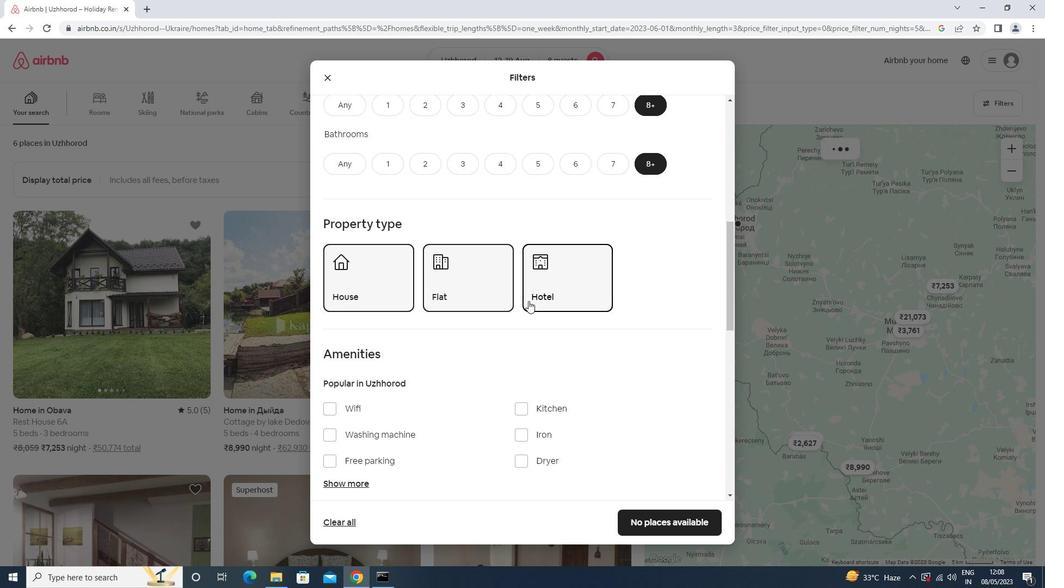
Action: Mouse scrolled (528, 301) with delta (0, 0)
Screenshot: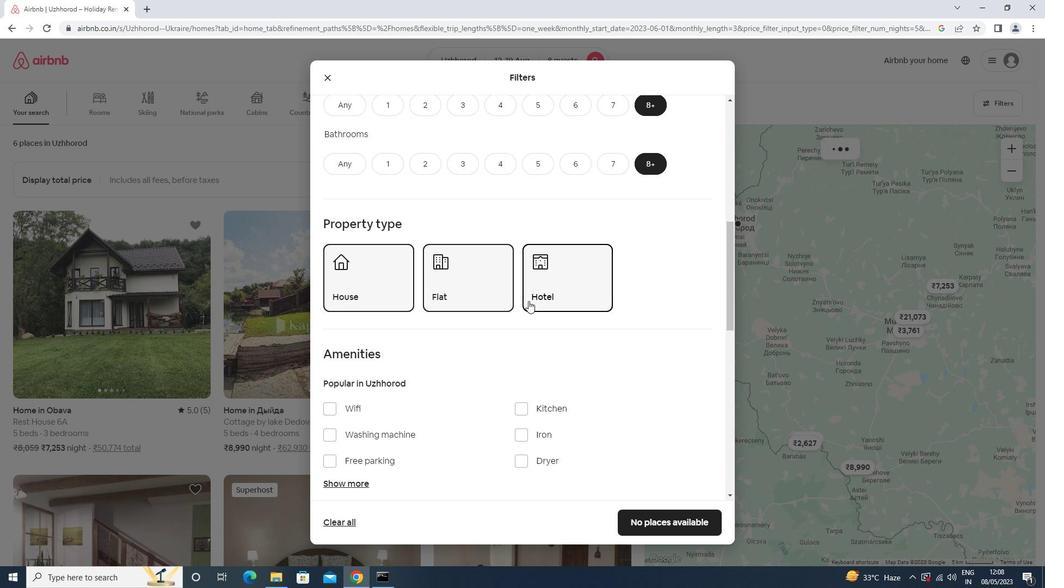 
Action: Mouse moved to (384, 294)
Screenshot: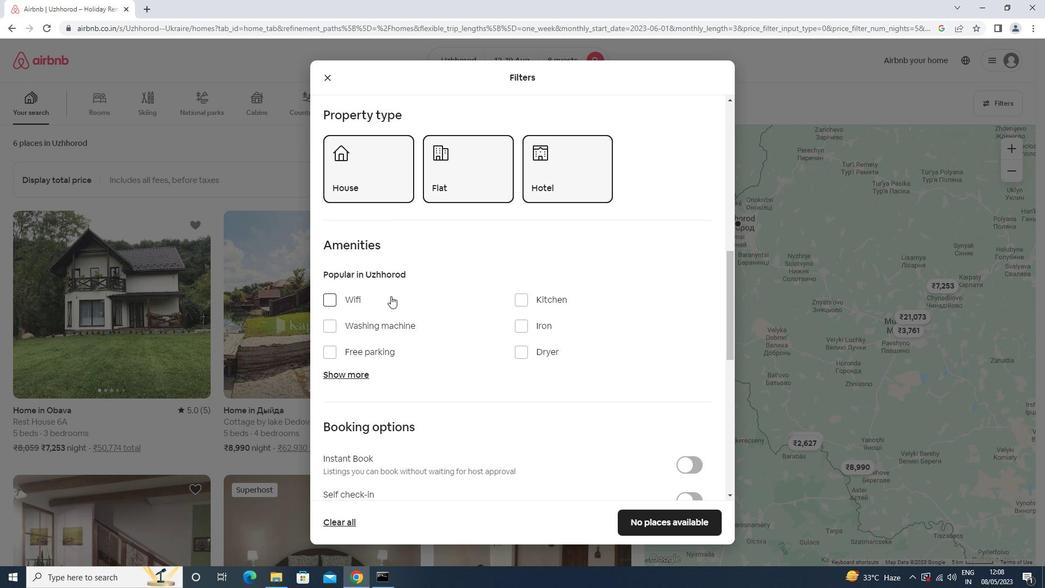 
Action: Mouse pressed left at (384, 294)
Screenshot: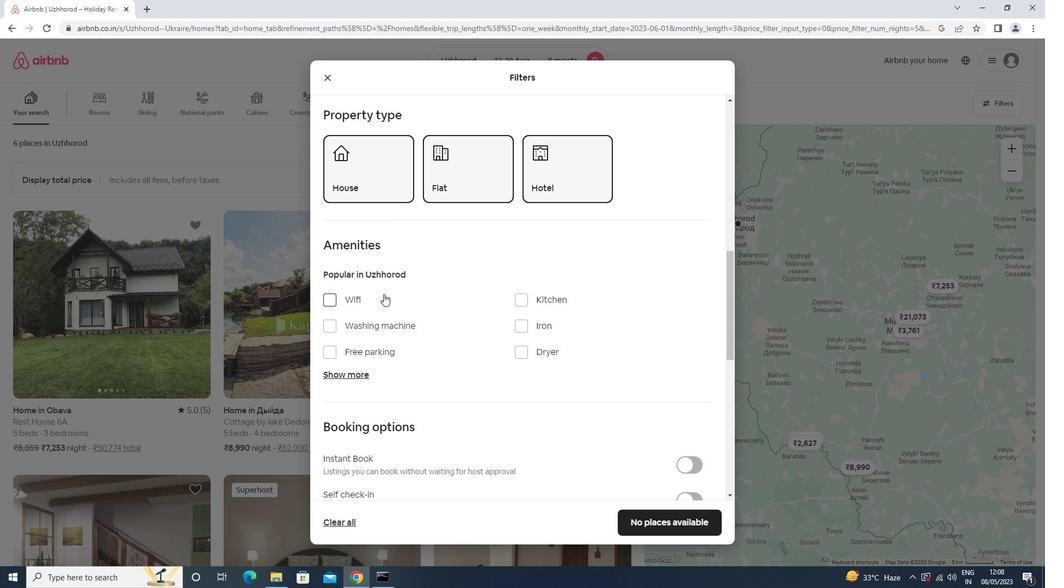 
Action: Mouse moved to (388, 355)
Screenshot: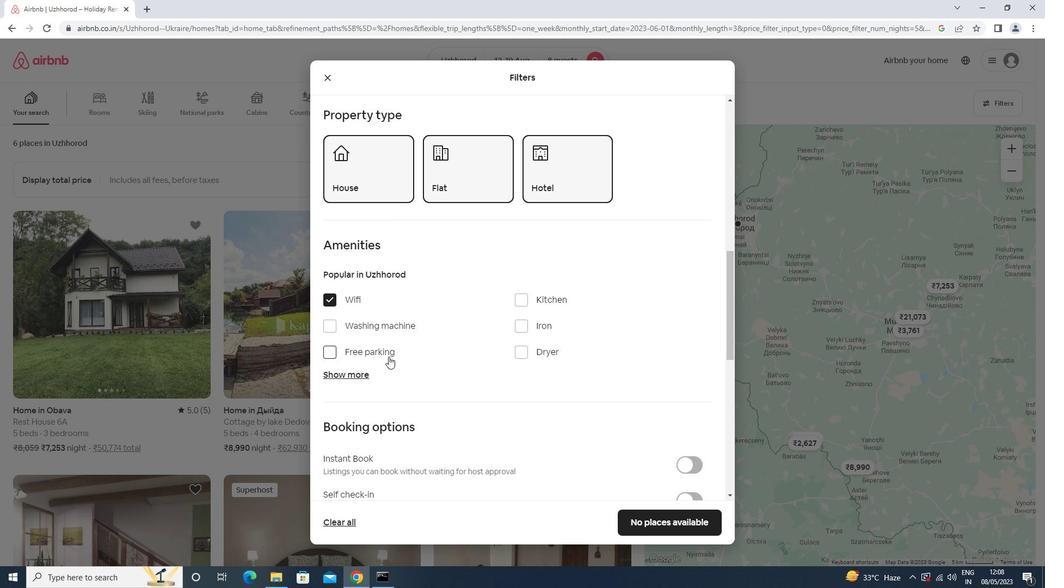 
Action: Mouse pressed left at (388, 355)
Screenshot: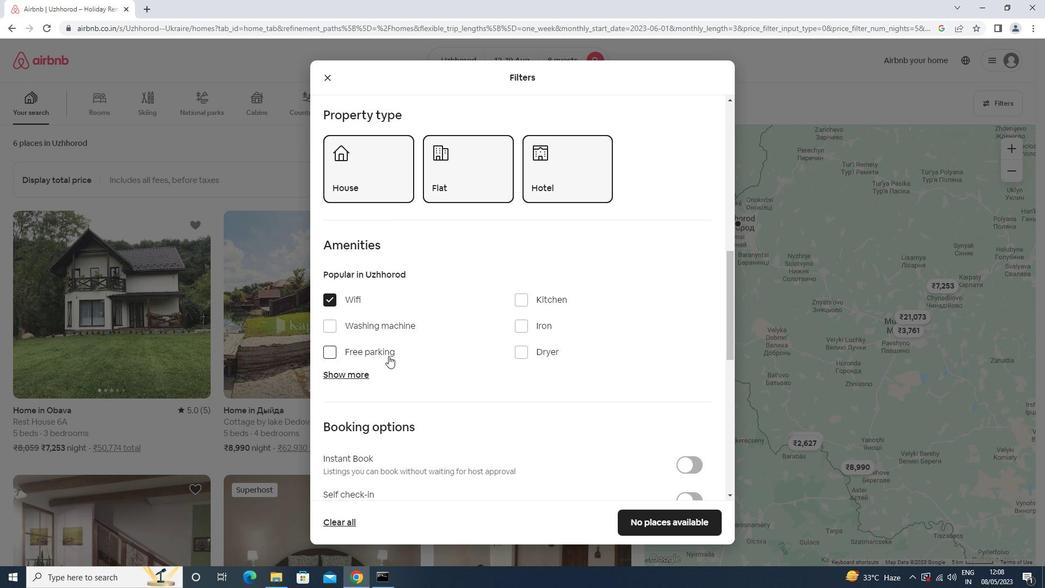 
Action: Mouse moved to (374, 371)
Screenshot: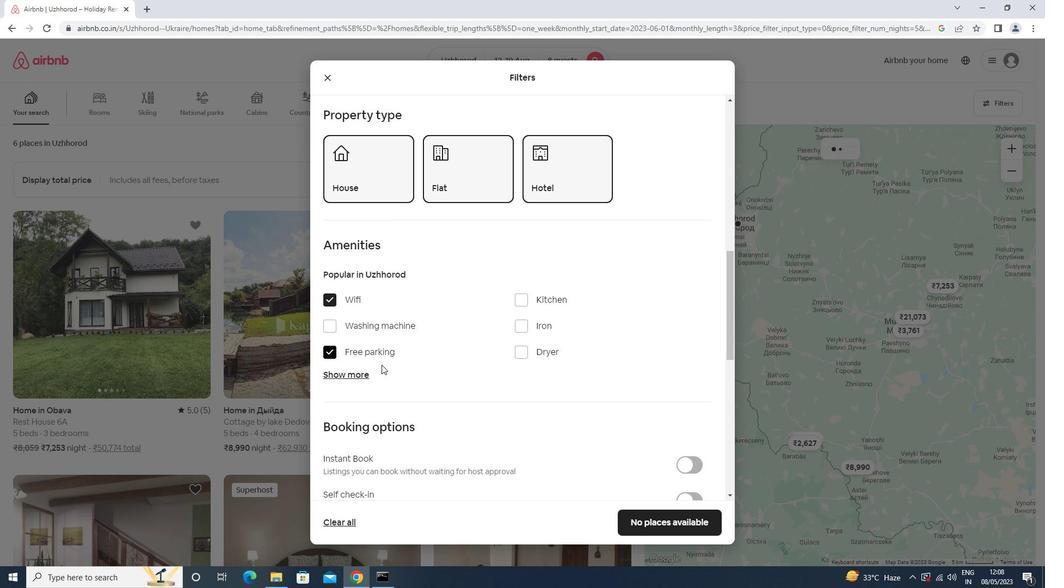 
Action: Mouse pressed left at (374, 371)
Screenshot: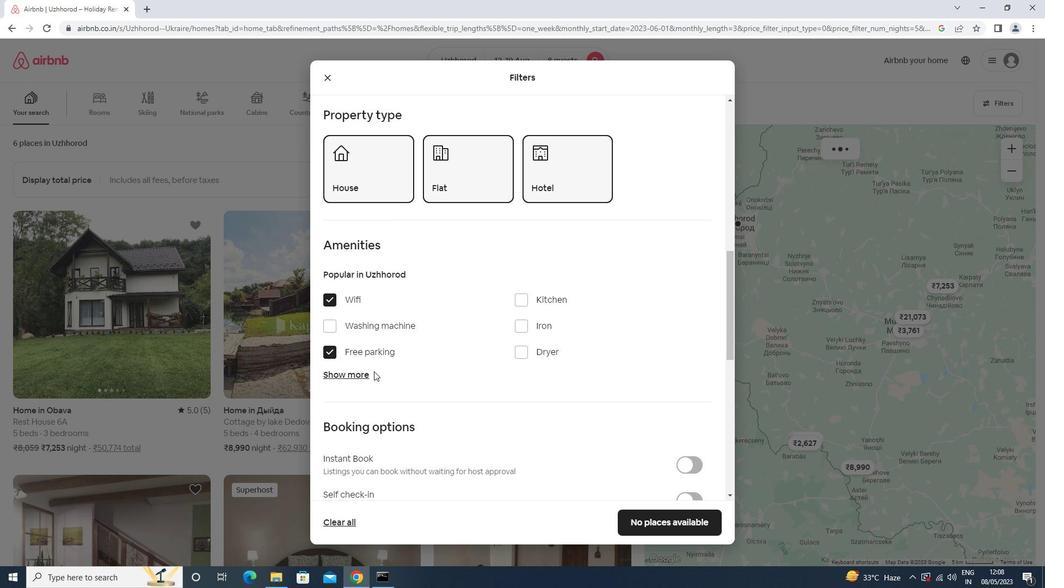 
Action: Mouse moved to (365, 377)
Screenshot: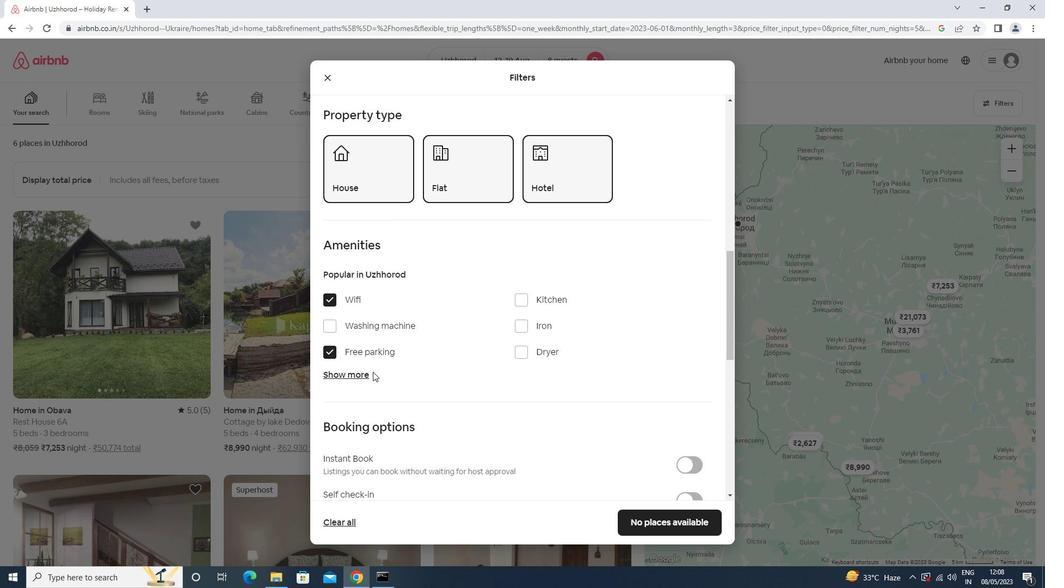 
Action: Mouse pressed left at (365, 377)
Screenshot: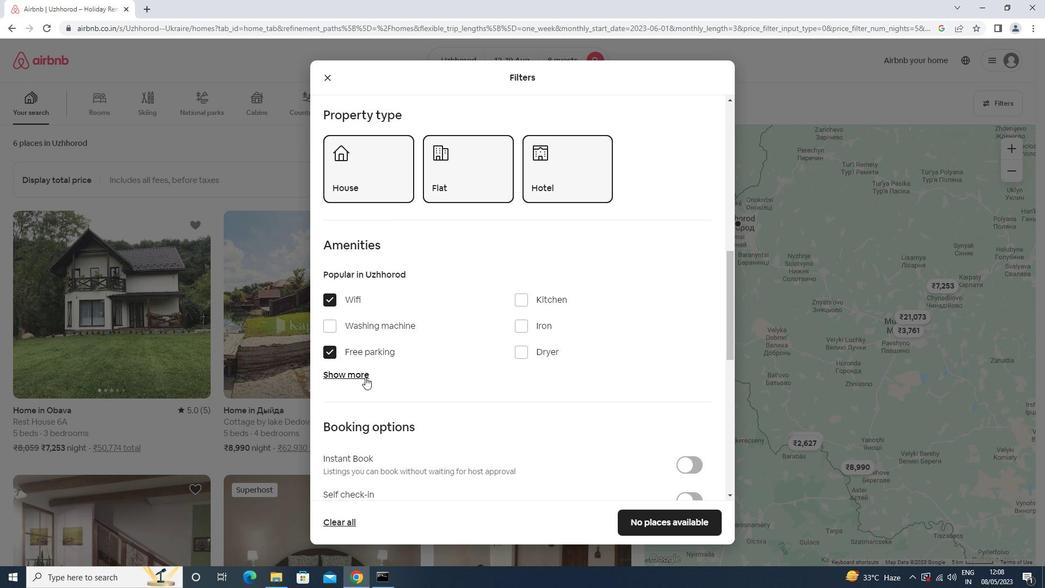 
Action: Mouse moved to (428, 333)
Screenshot: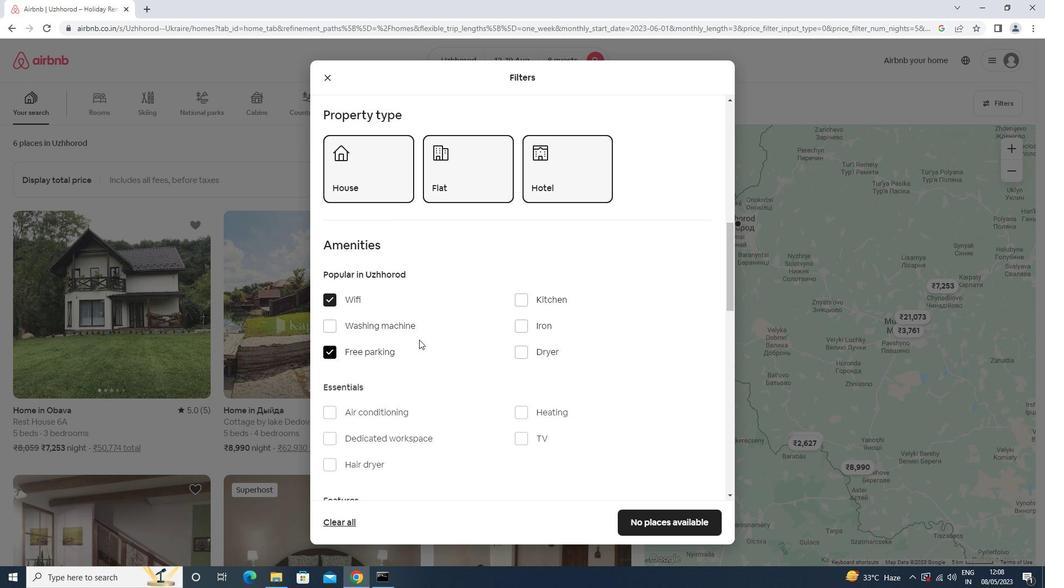 
Action: Mouse scrolled (428, 333) with delta (0, 0)
Screenshot: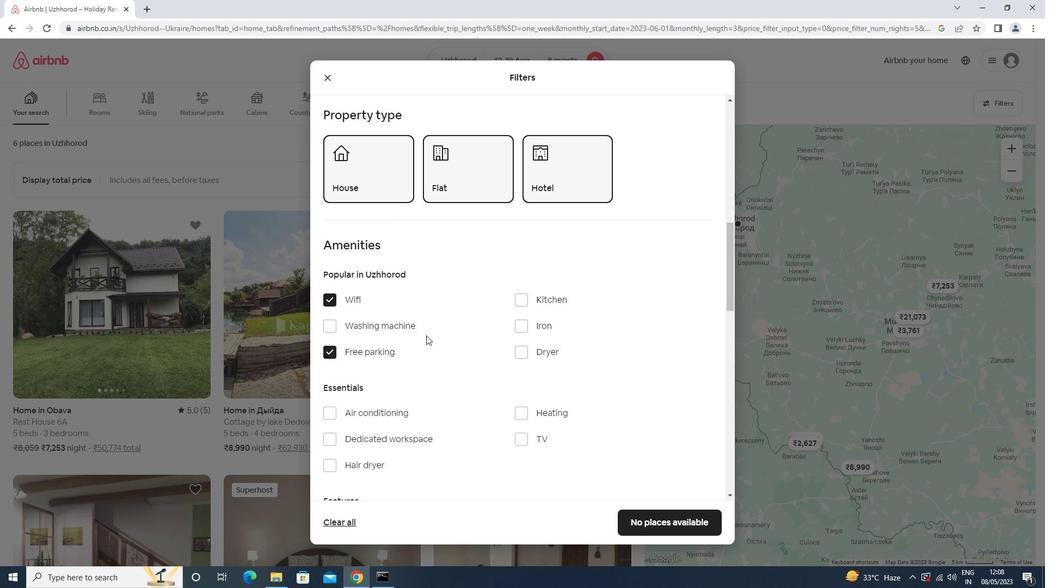 
Action: Mouse scrolled (428, 333) with delta (0, 0)
Screenshot: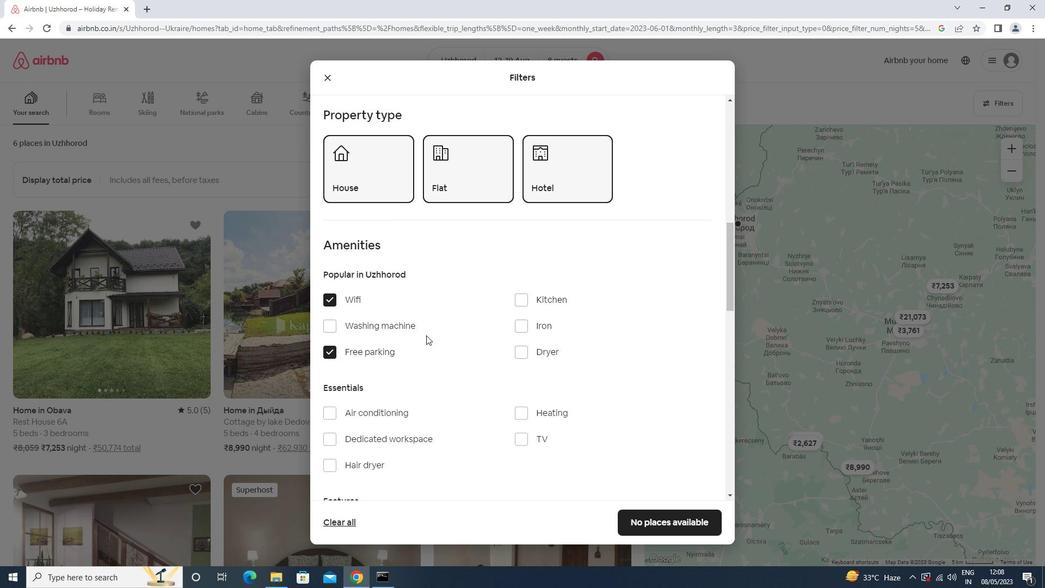 
Action: Mouse scrolled (428, 333) with delta (0, 0)
Screenshot: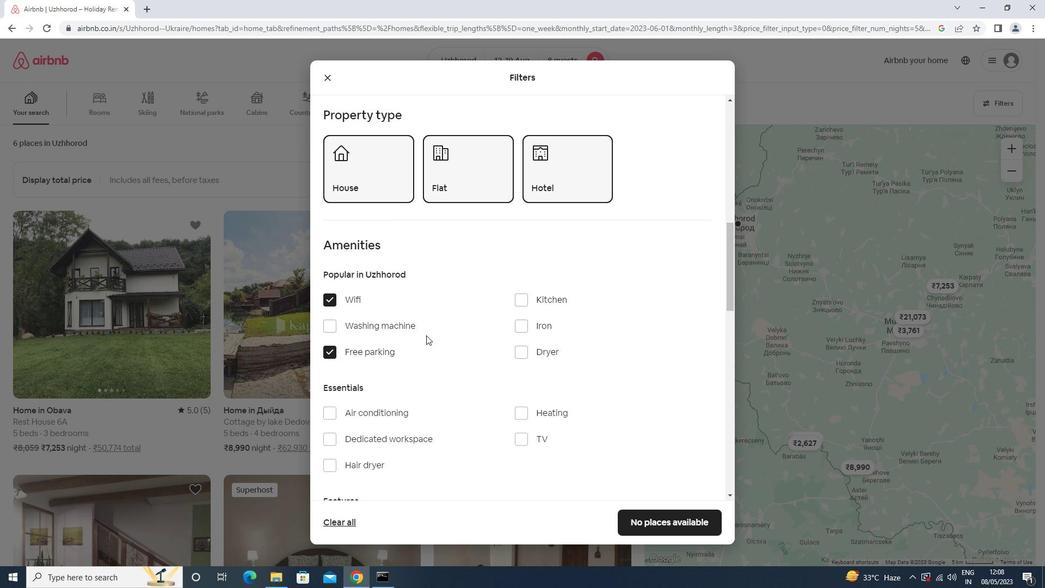 
Action: Mouse moved to (540, 274)
Screenshot: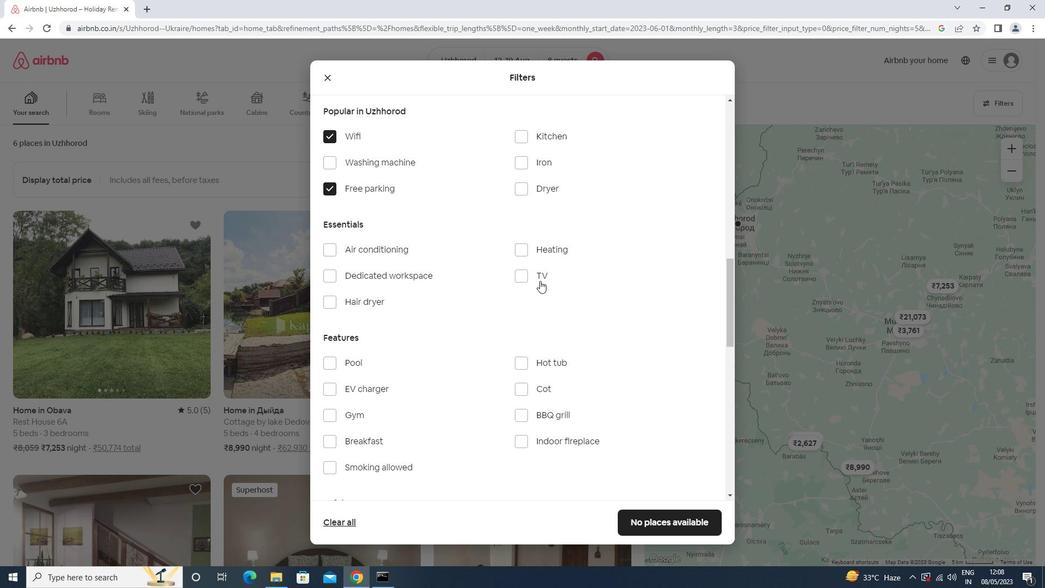 
Action: Mouse pressed left at (540, 274)
Screenshot: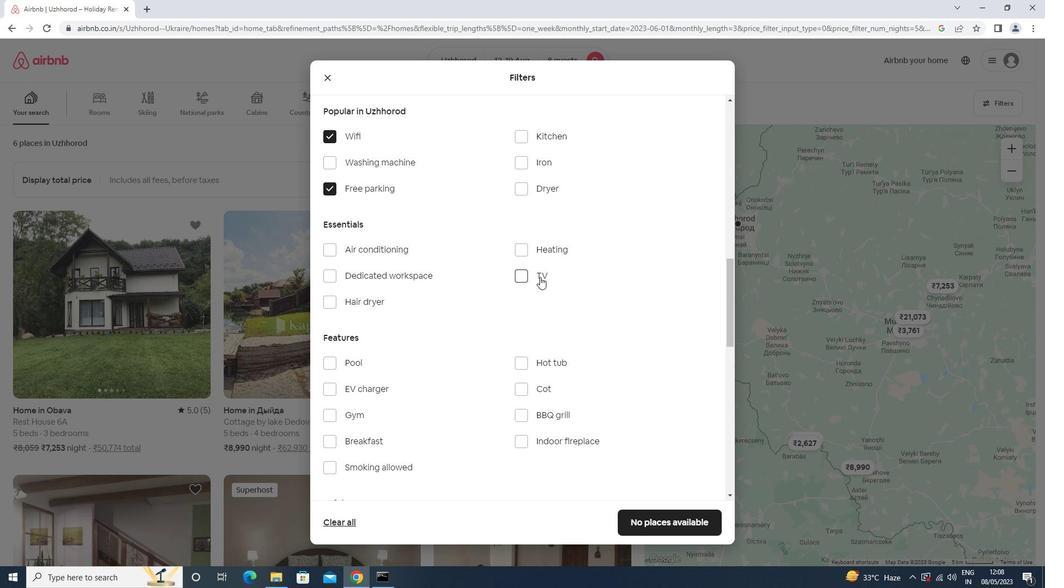 
Action: Mouse moved to (368, 415)
Screenshot: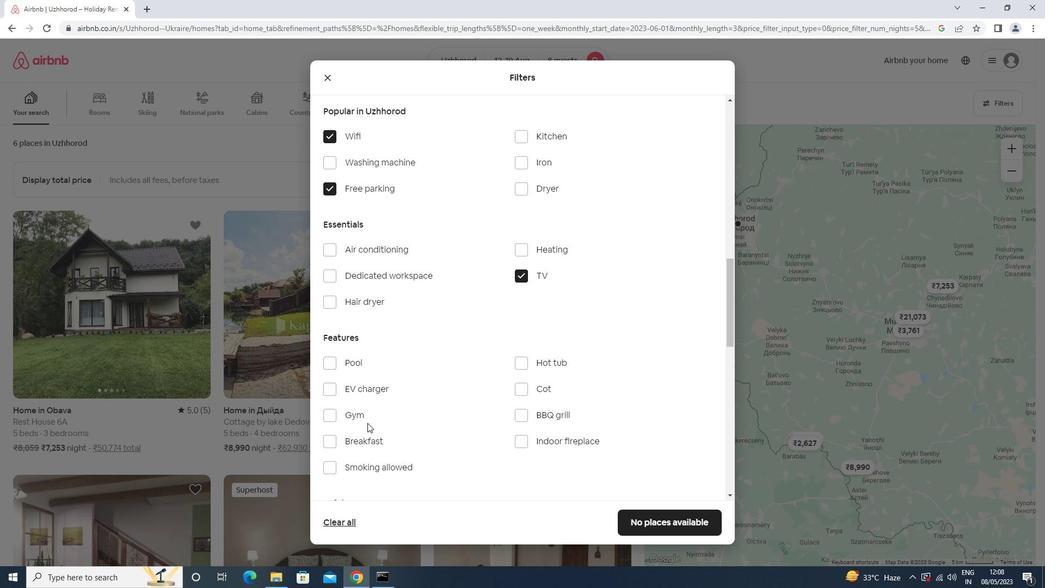 
Action: Mouse pressed left at (368, 415)
Screenshot: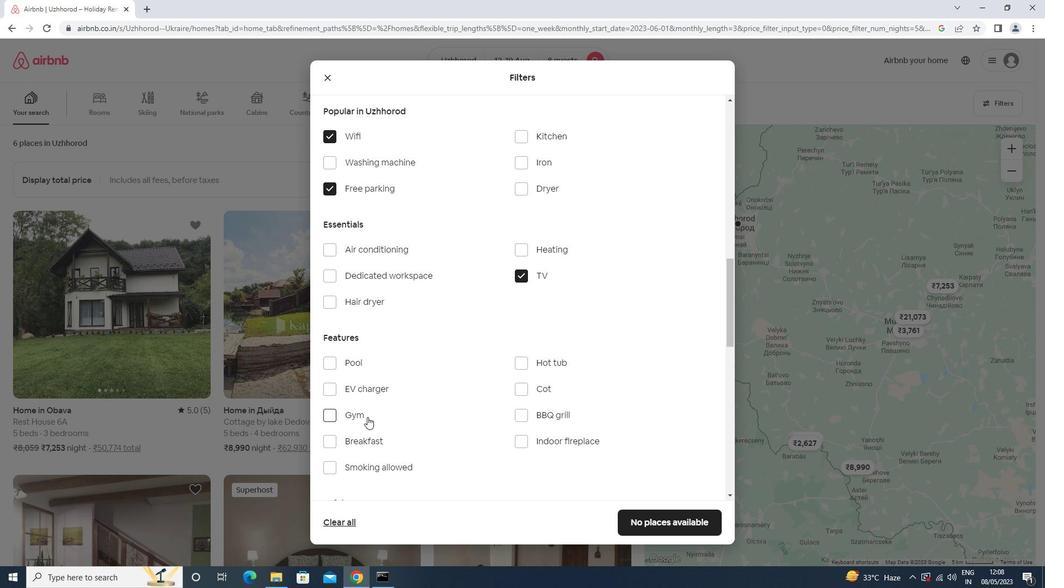 
Action: Mouse moved to (368, 437)
Screenshot: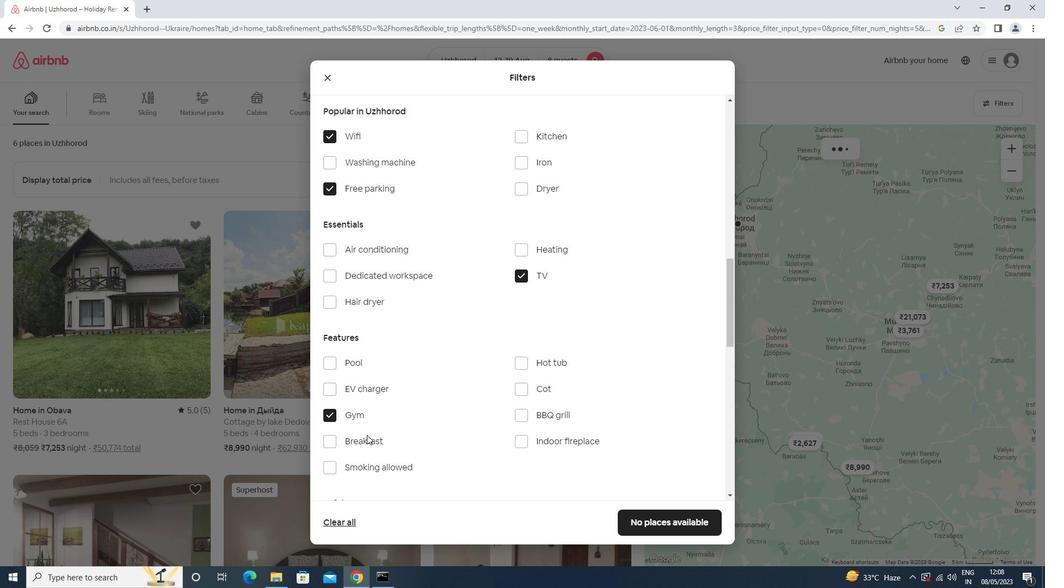 
Action: Mouse pressed left at (368, 437)
Screenshot: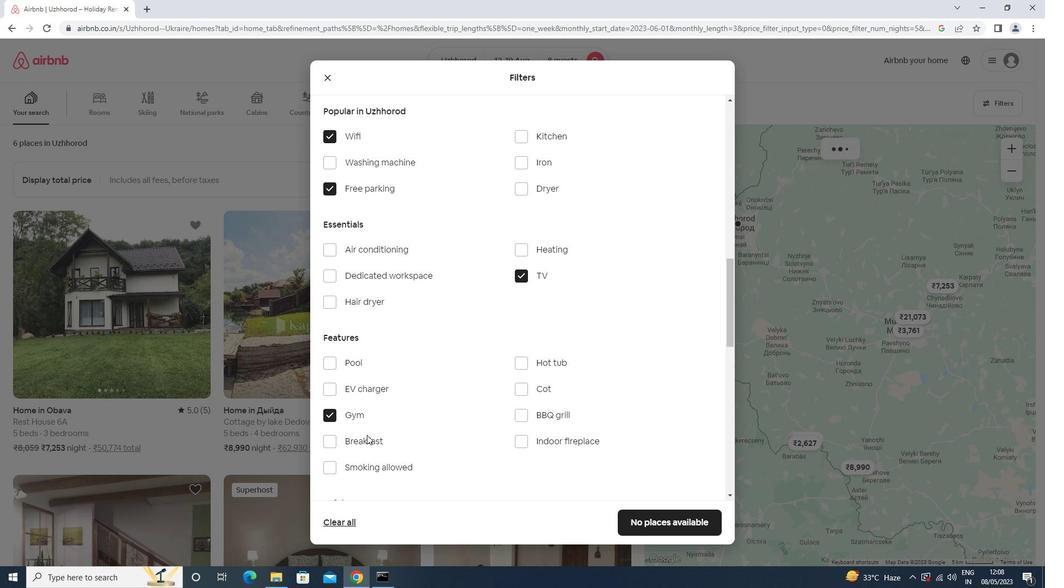 
Action: Mouse moved to (480, 360)
Screenshot: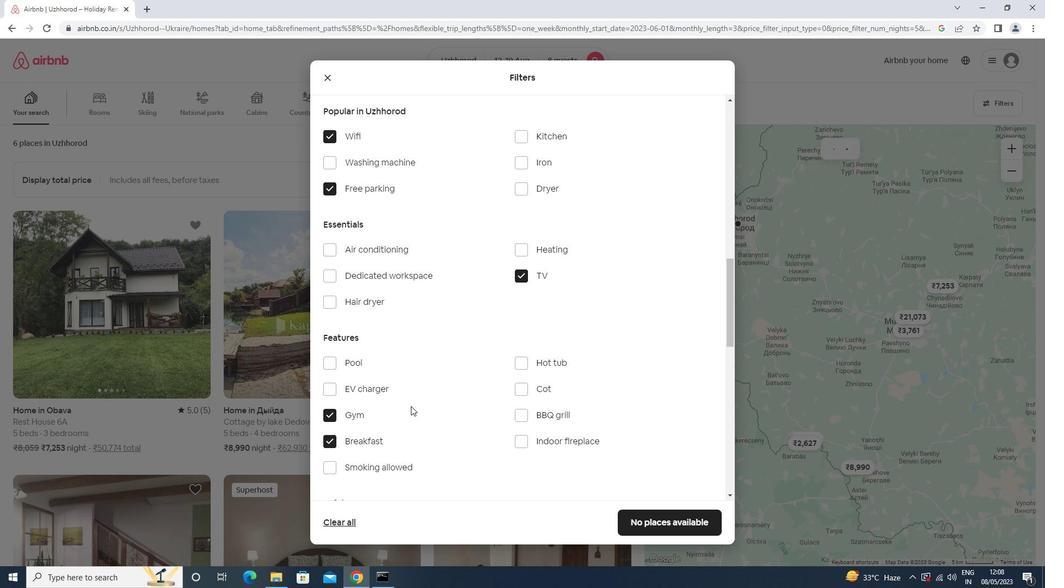 
Action: Mouse scrolled (480, 359) with delta (0, 0)
Screenshot: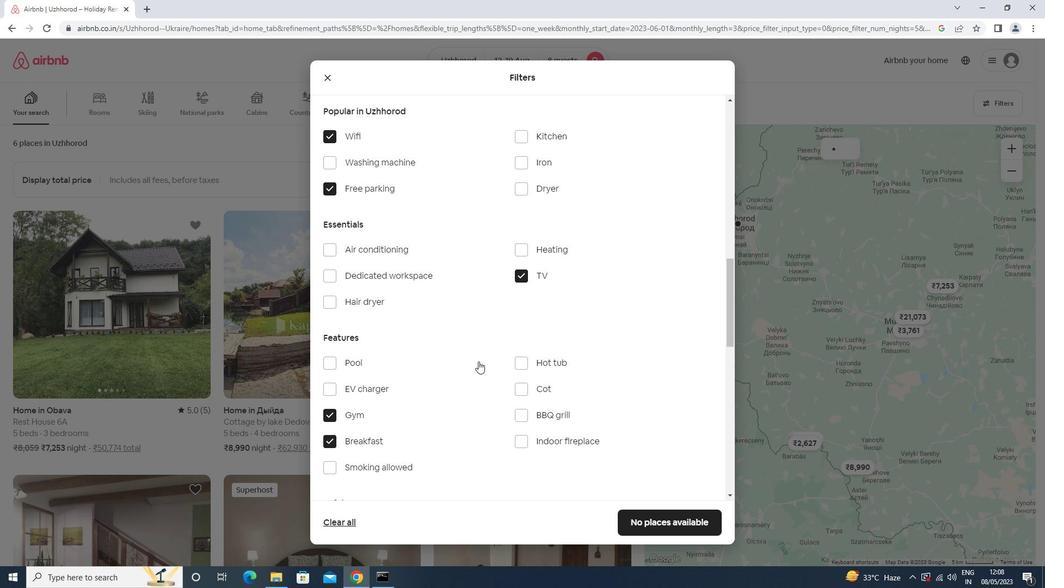 
Action: Mouse scrolled (480, 359) with delta (0, 0)
Screenshot: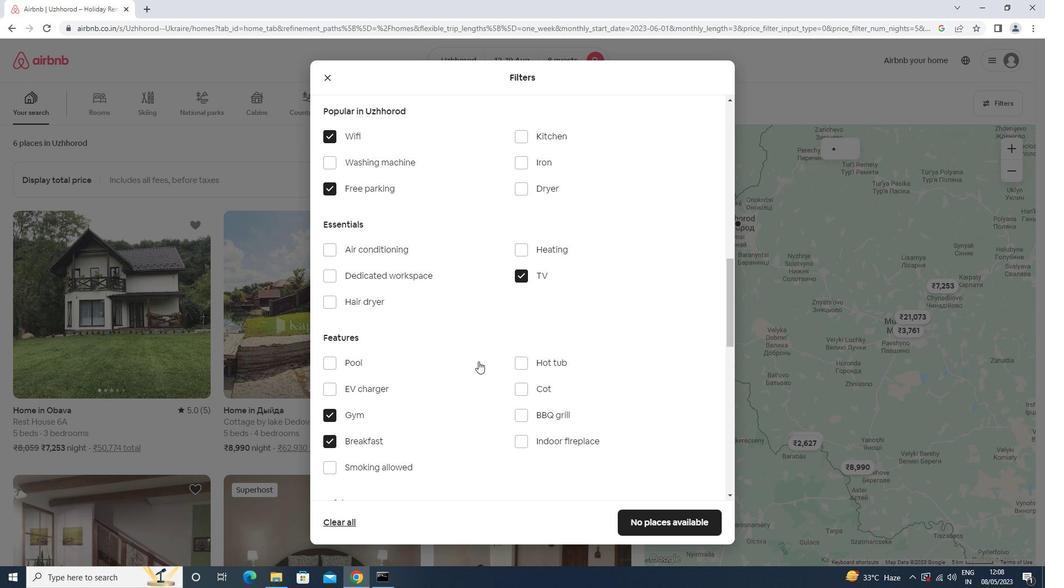 
Action: Mouse scrolled (480, 359) with delta (0, 0)
Screenshot: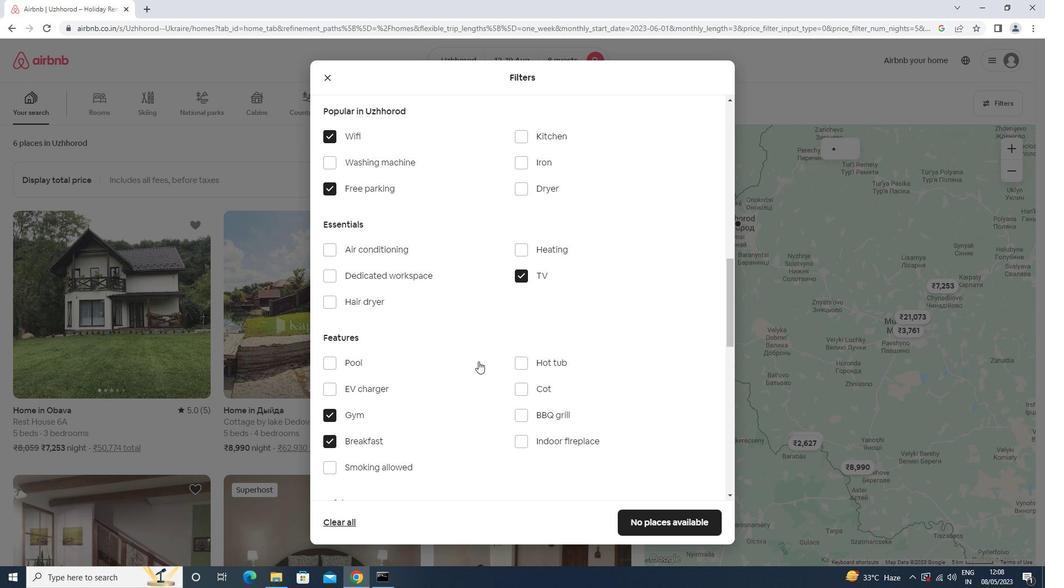 
Action: Mouse scrolled (480, 359) with delta (0, 0)
Screenshot: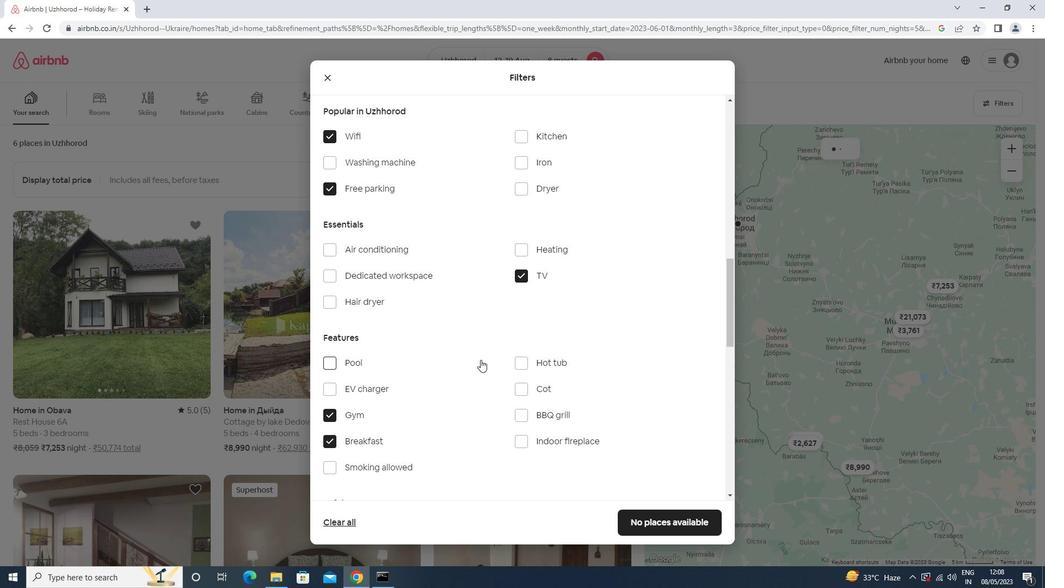 
Action: Mouse scrolled (480, 359) with delta (0, 0)
Screenshot: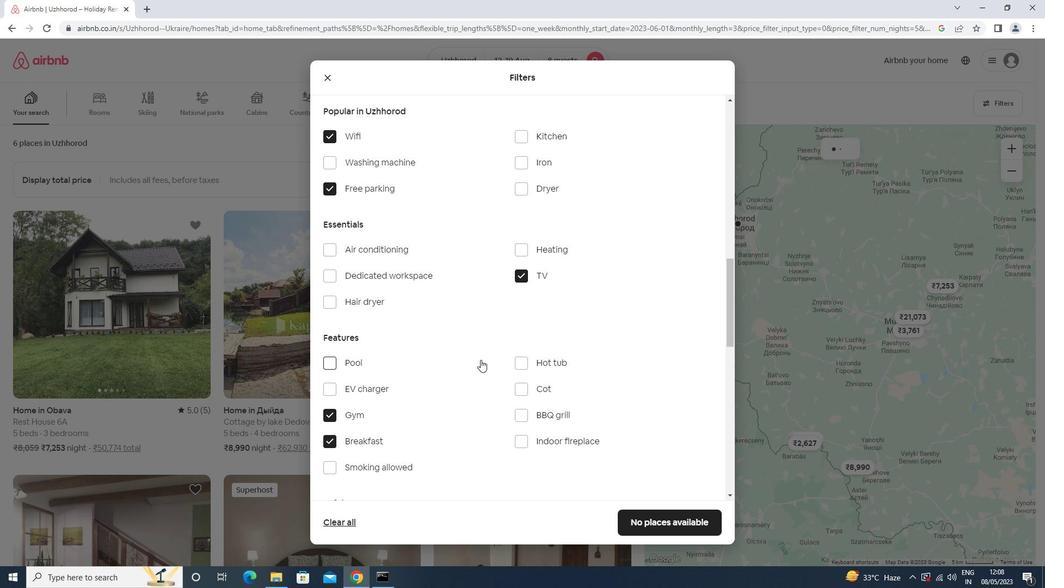 
Action: Mouse moved to (687, 407)
Screenshot: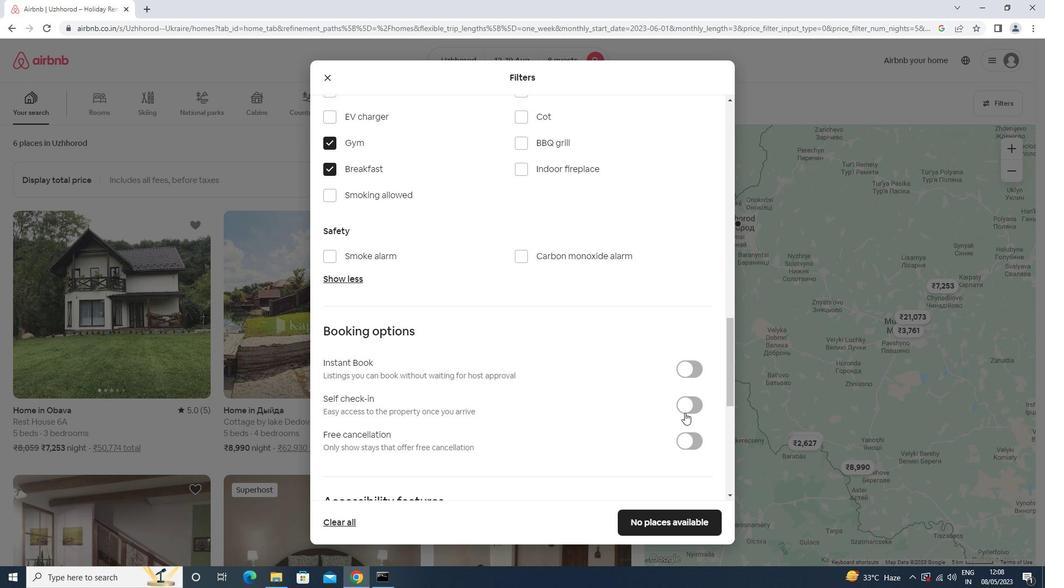 
Action: Mouse pressed left at (687, 407)
Screenshot: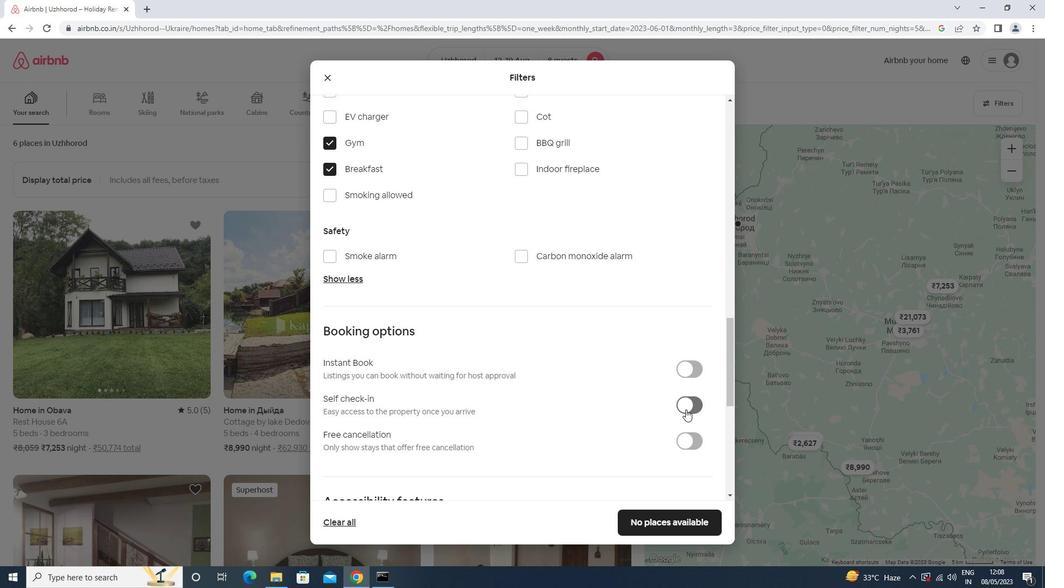 
Action: Mouse moved to (532, 392)
Screenshot: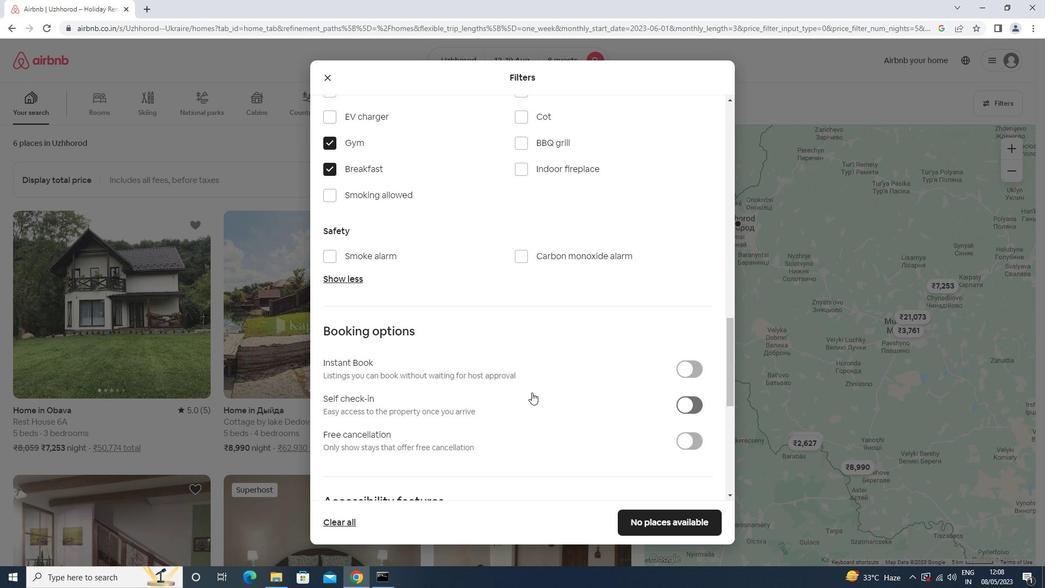 
Action: Mouse scrolled (532, 392) with delta (0, 0)
Screenshot: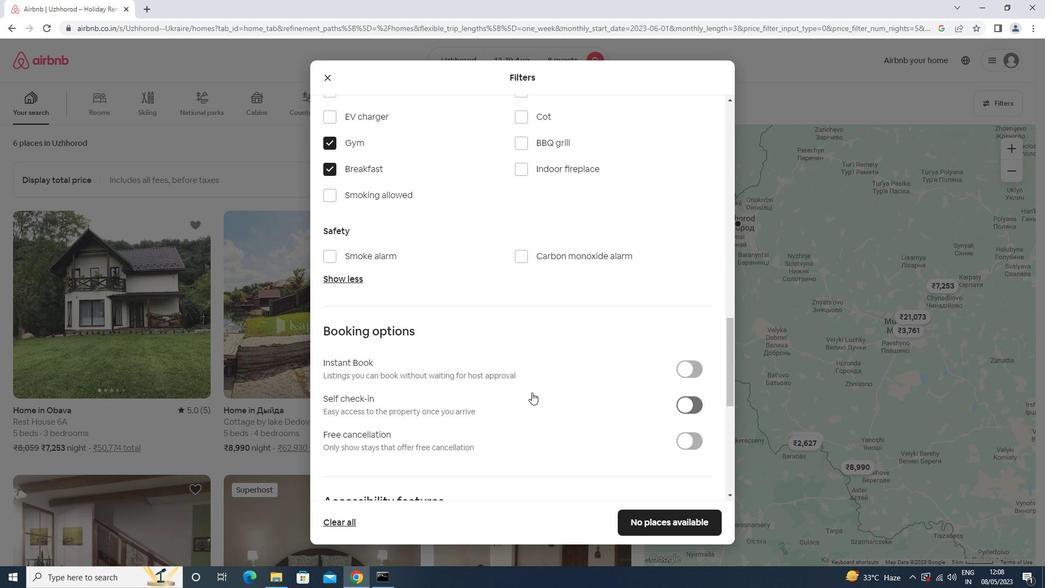 
Action: Mouse scrolled (532, 392) with delta (0, 0)
Screenshot: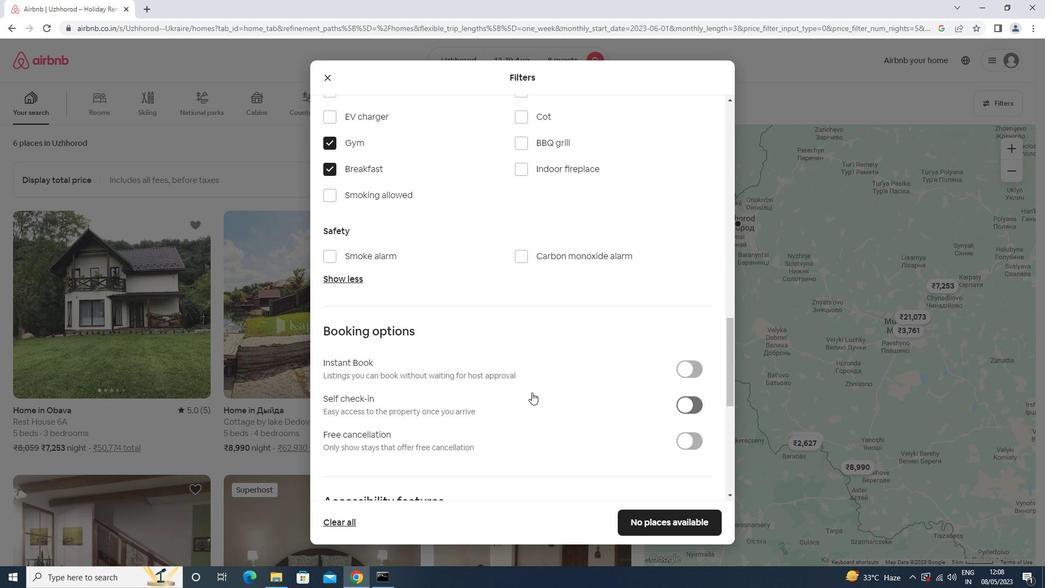 
Action: Mouse scrolled (532, 392) with delta (0, 0)
Screenshot: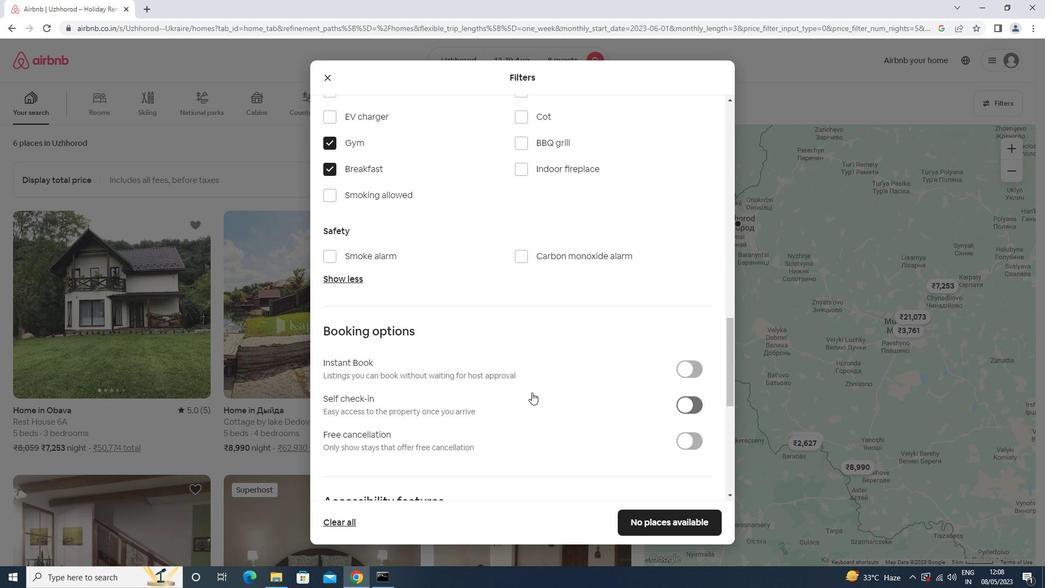 
Action: Mouse scrolled (532, 392) with delta (0, 0)
Screenshot: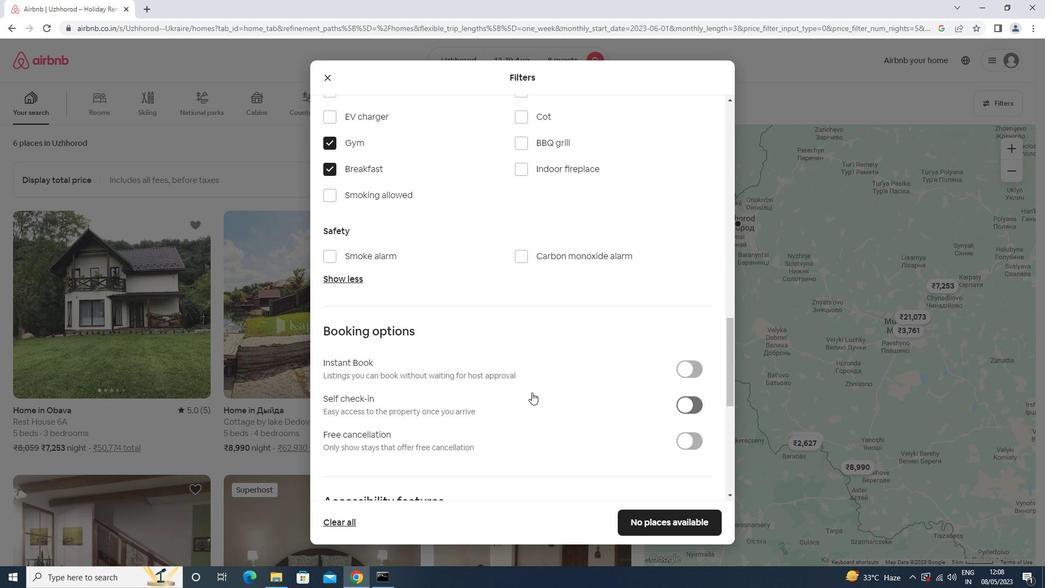 
Action: Mouse scrolled (532, 392) with delta (0, 0)
Screenshot: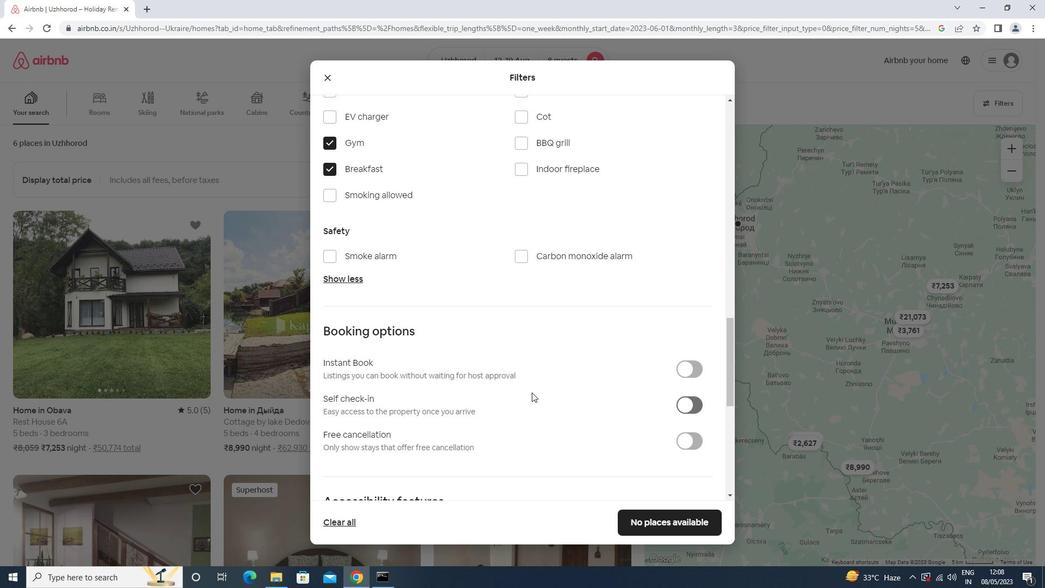 
Action: Mouse scrolled (532, 392) with delta (0, 0)
Screenshot: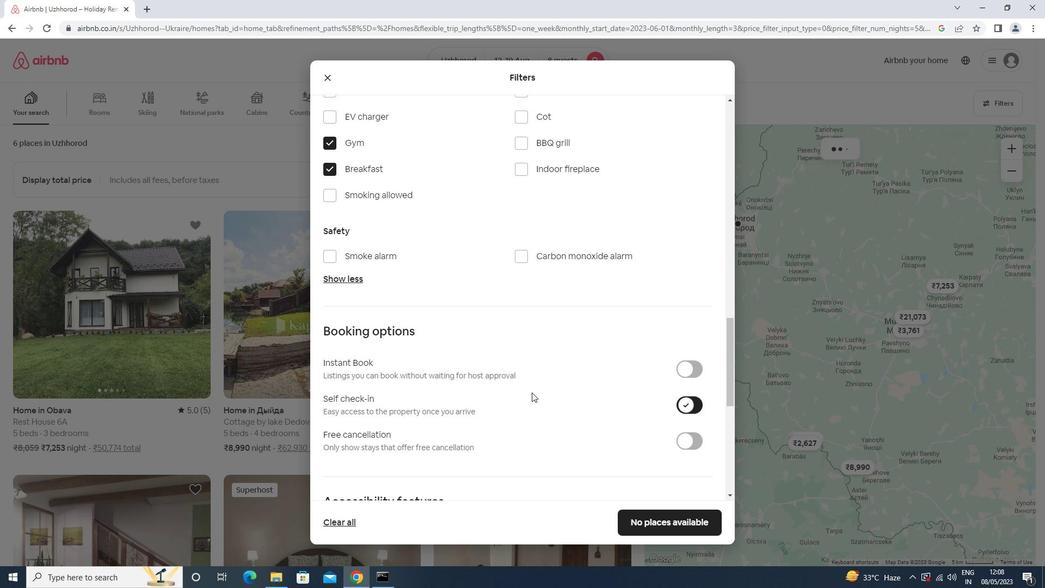 
Action: Mouse moved to (463, 417)
Screenshot: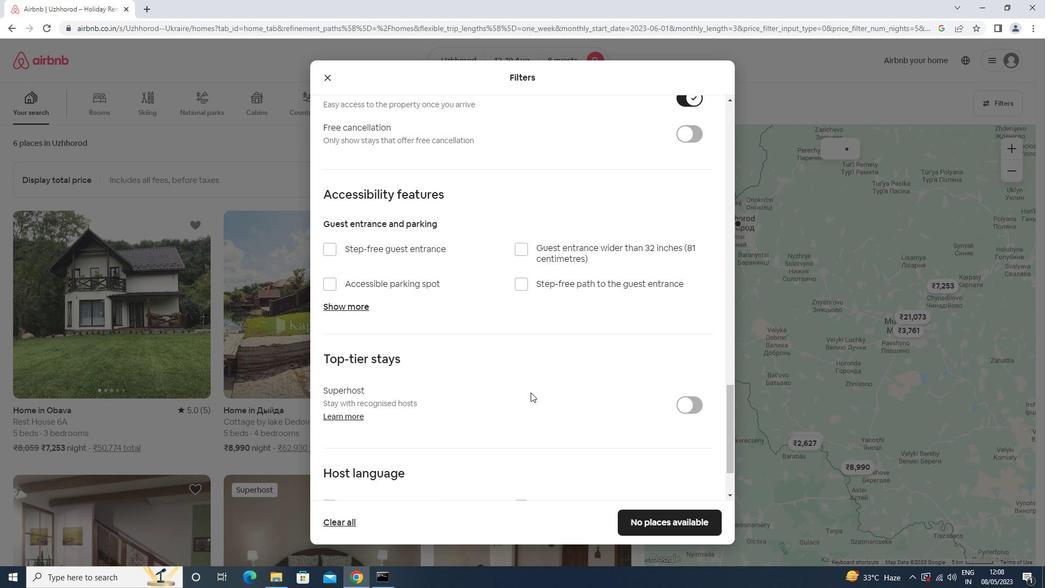 
Action: Mouse scrolled (463, 417) with delta (0, 0)
Screenshot: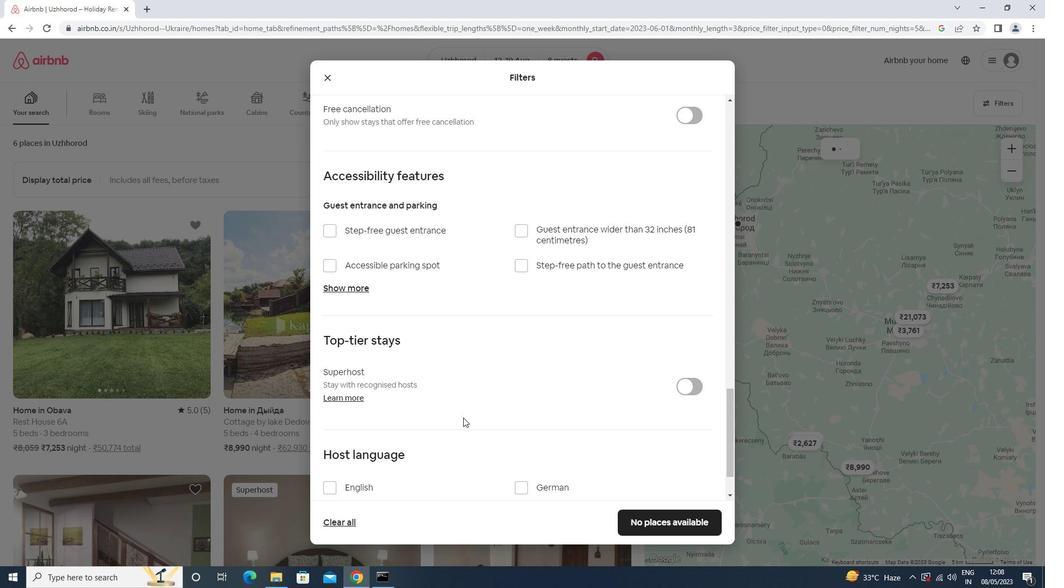 
Action: Mouse scrolled (463, 417) with delta (0, 0)
Screenshot: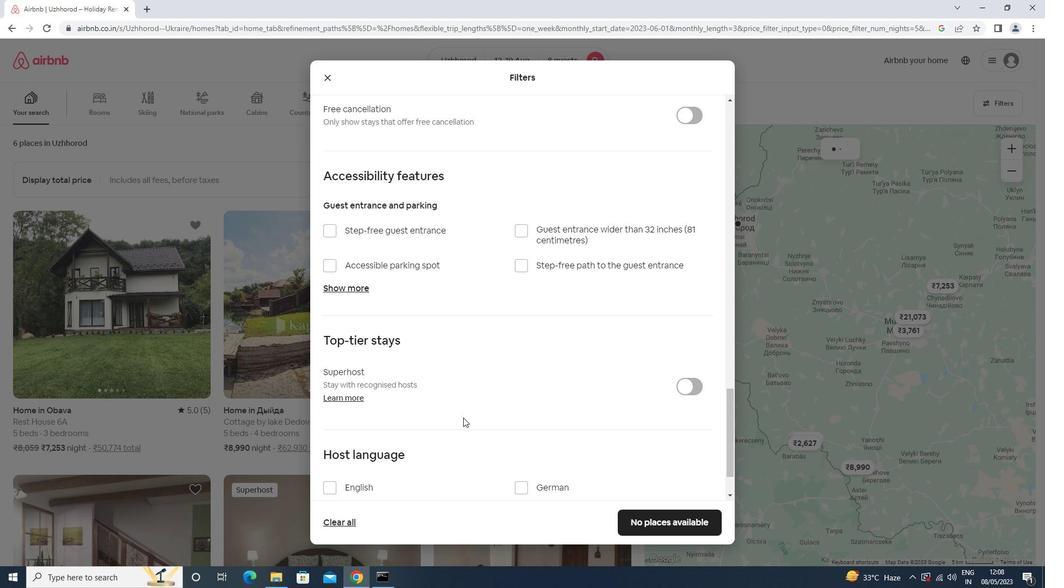 
Action: Mouse scrolled (463, 417) with delta (0, 0)
Screenshot: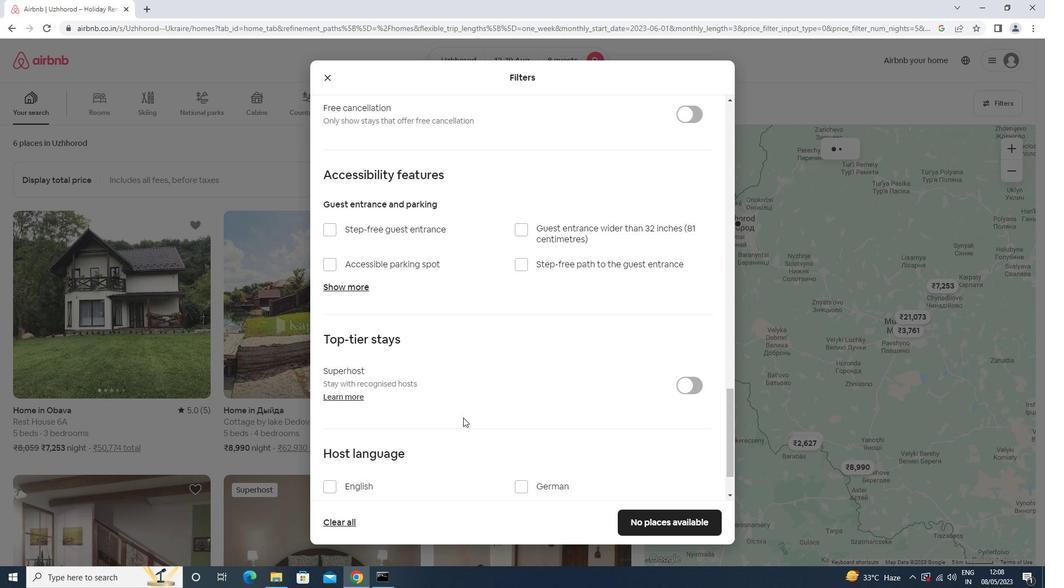 
Action: Mouse scrolled (463, 417) with delta (0, 0)
Screenshot: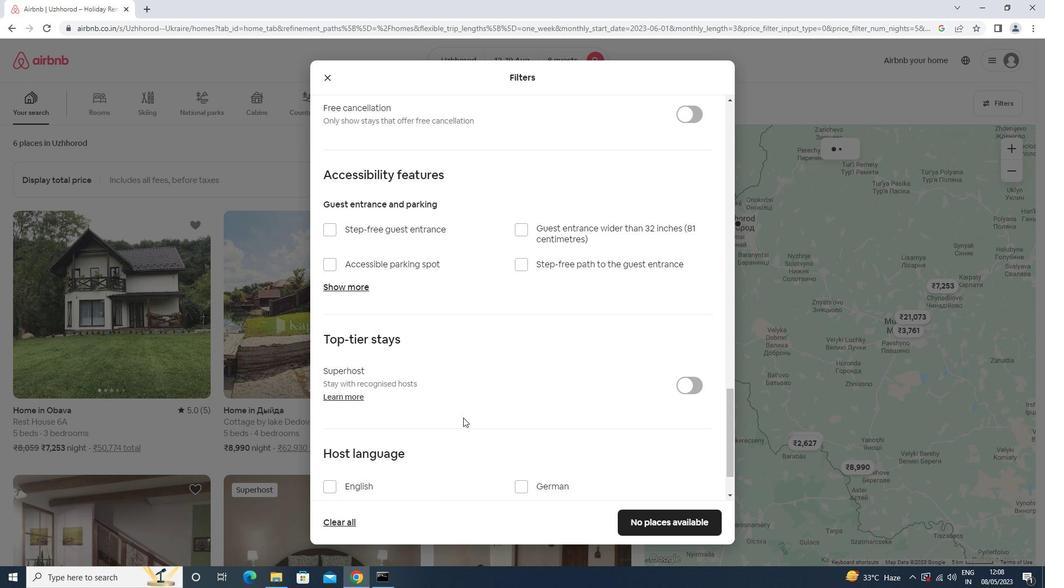 
Action: Mouse scrolled (463, 417) with delta (0, 0)
Screenshot: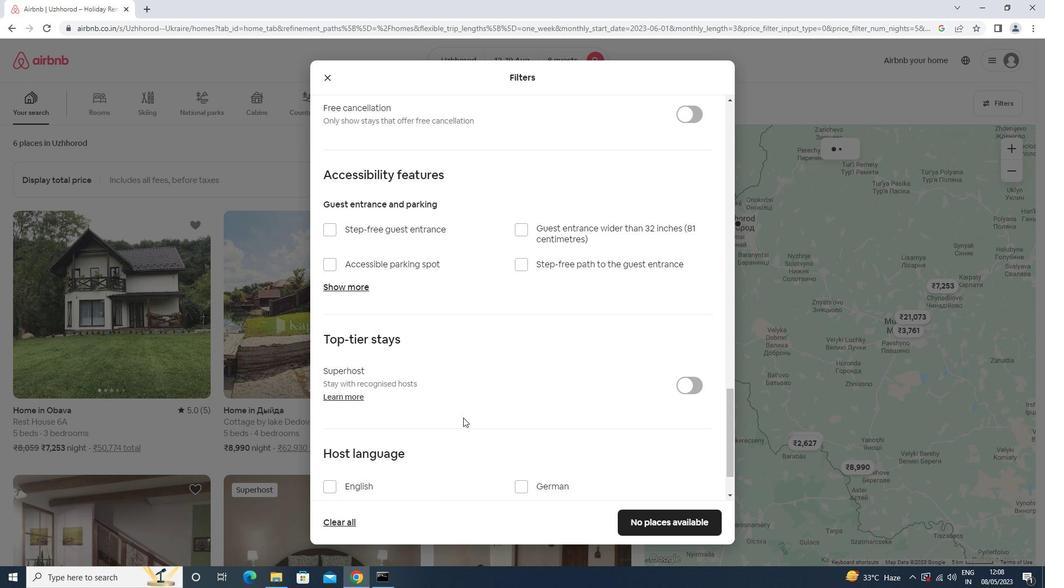 
Action: Mouse moved to (384, 423)
Screenshot: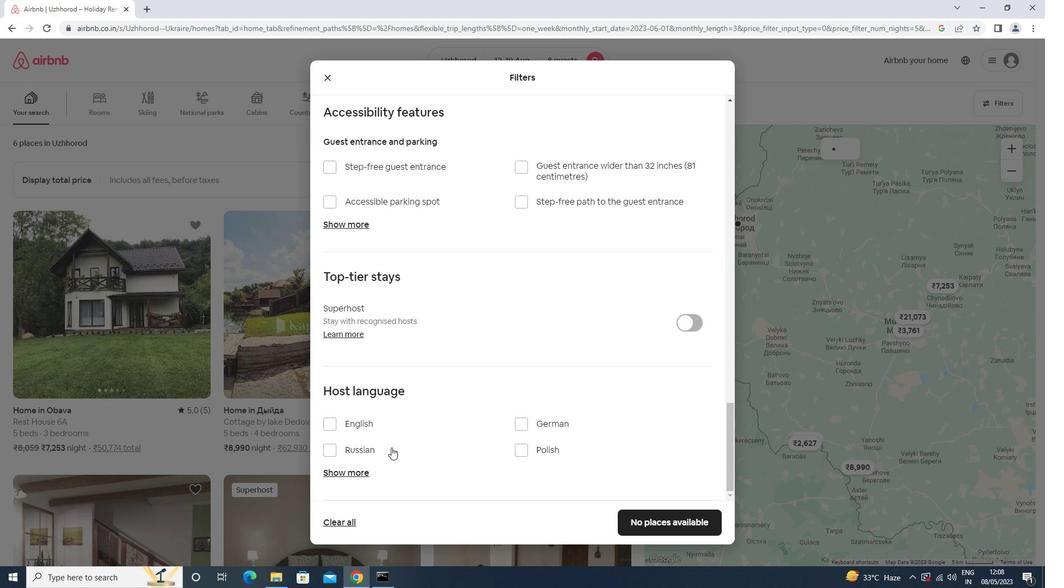 
Action: Mouse pressed left at (384, 423)
Screenshot: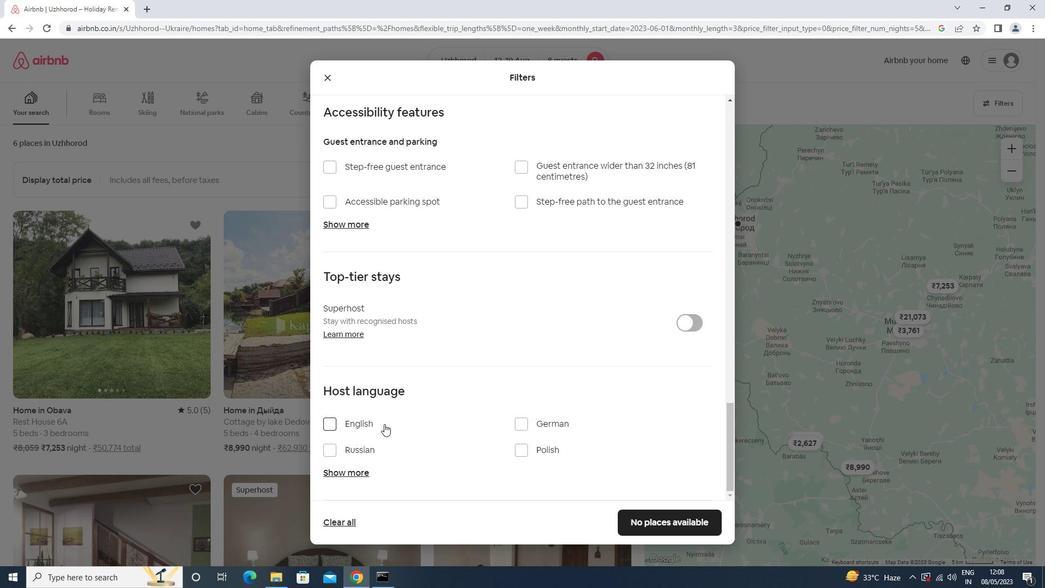 
Action: Mouse moved to (678, 522)
Screenshot: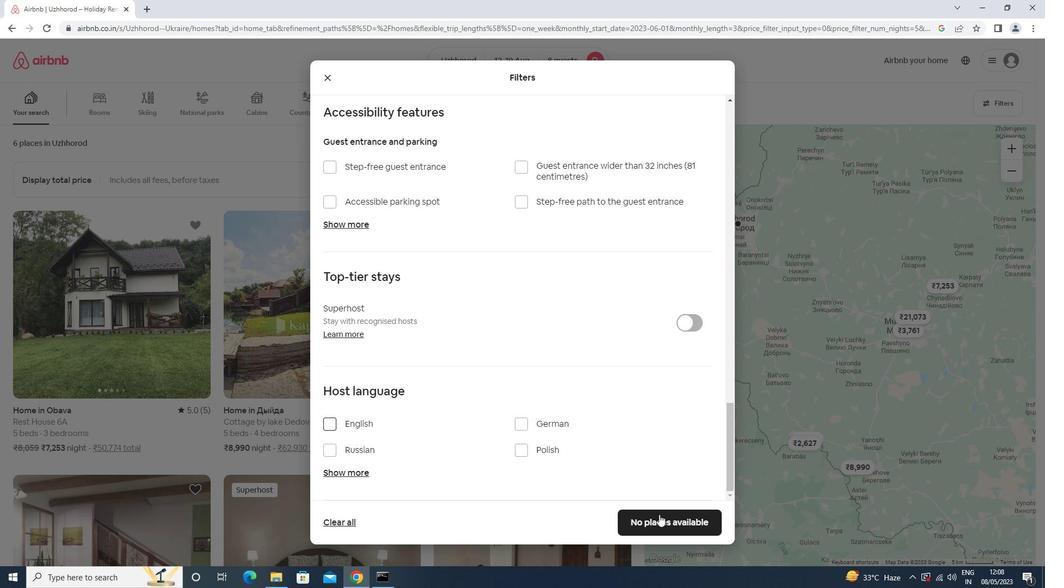 
Action: Mouse pressed left at (678, 522)
Screenshot: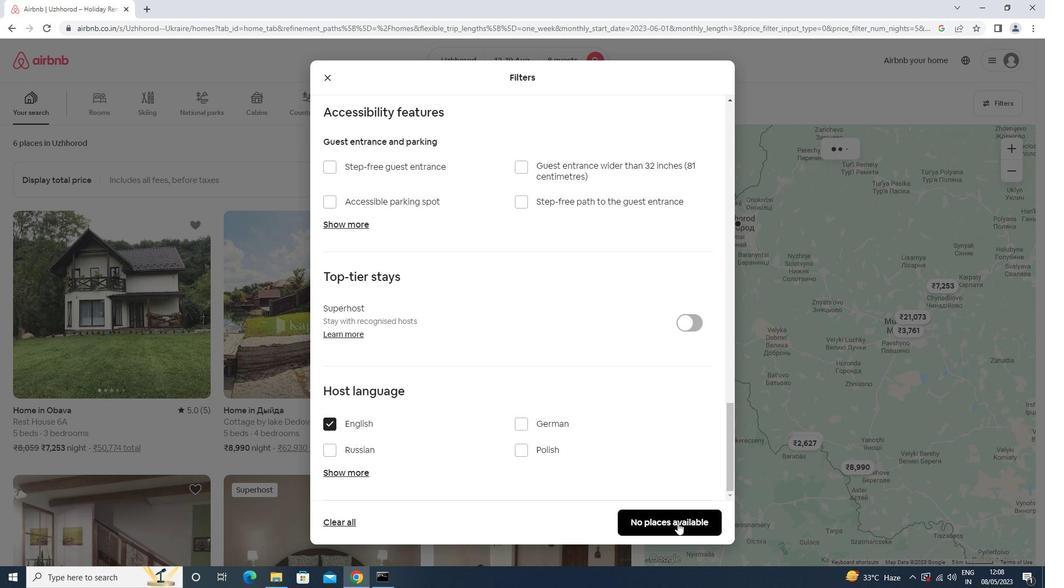 
Action: Mouse moved to (679, 522)
Screenshot: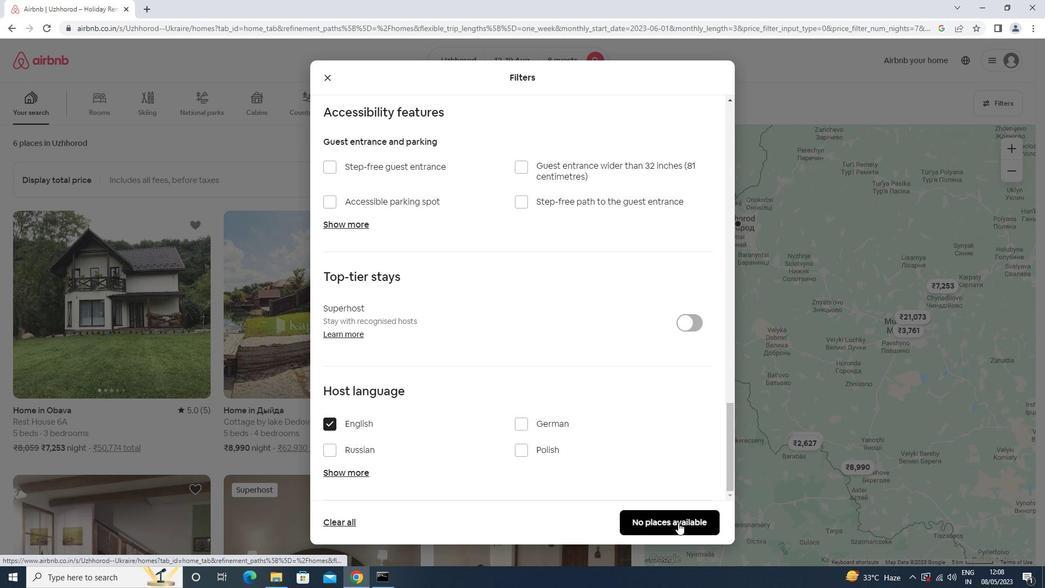 
